 Task: Look for space in Noida, India from 2nd September, 2023 to 6th September, 2023 for 2 adults in price range Rs.15000 to Rs.20000. Place can be entire place with 1  bedroom having 1 bed and 1 bathroom. Property type can be house, flat, guest house, hotel. Amenities needed are: washing machine. Booking option can be shelf check-in. Required host language is English.
Action: Mouse pressed left at (437, 92)
Screenshot: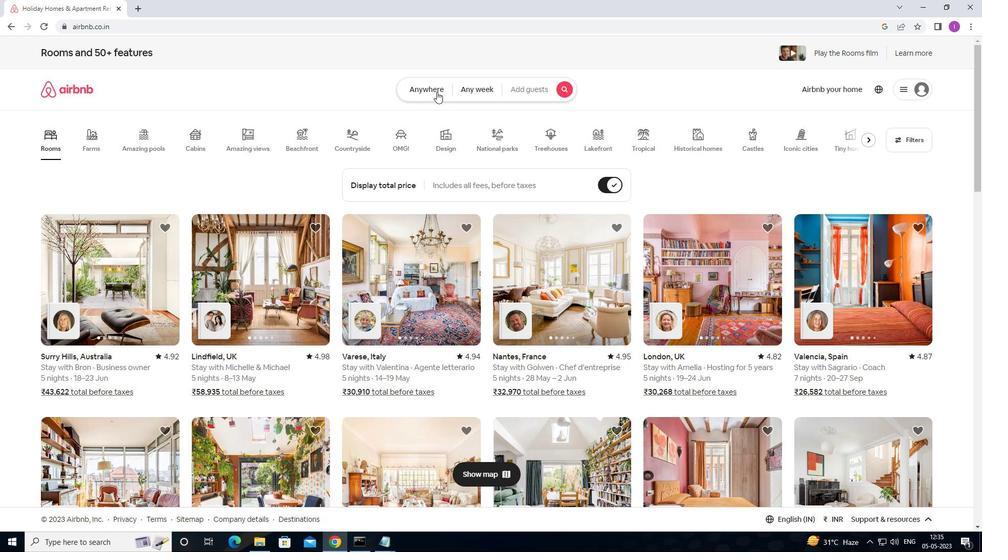 
Action: Mouse moved to (347, 126)
Screenshot: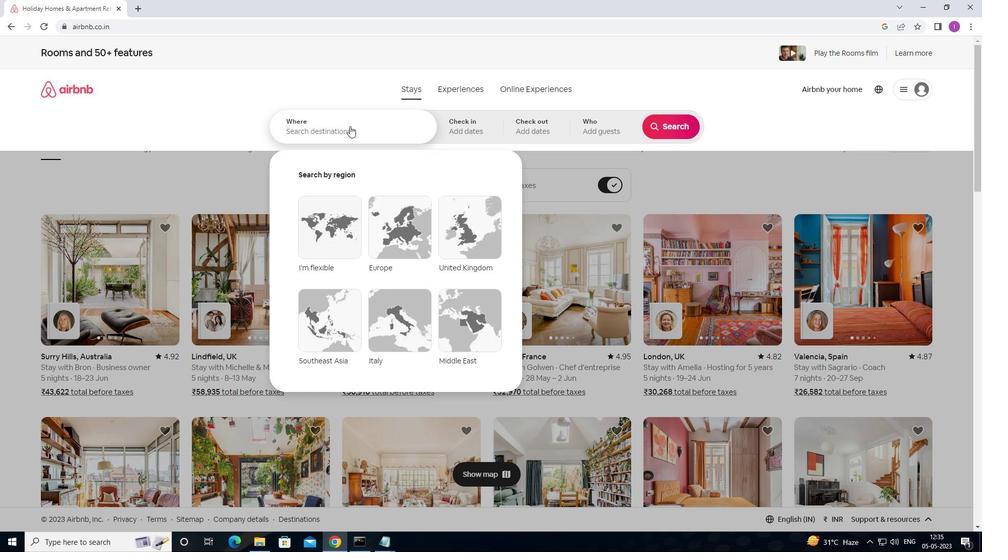 
Action: Mouse pressed left at (347, 126)
Screenshot: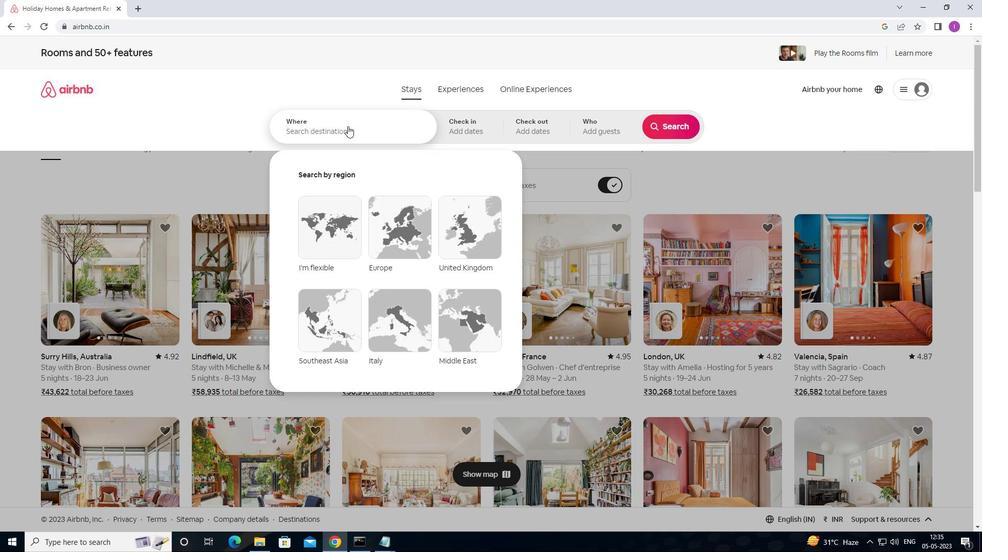 
Action: Mouse moved to (347, 126)
Screenshot: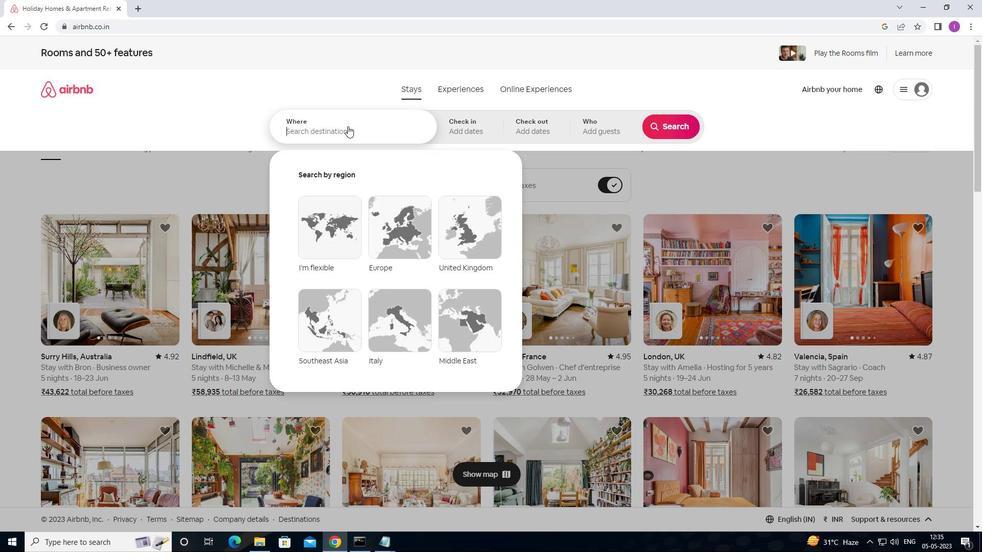 
Action: Key pressed <Key.shift><Key.shift><Key.shift><Key.shift><Key.shift><Key.shift><Key.shift><Key.shift>NOIDA,<Key.shift>INDIA
Screenshot: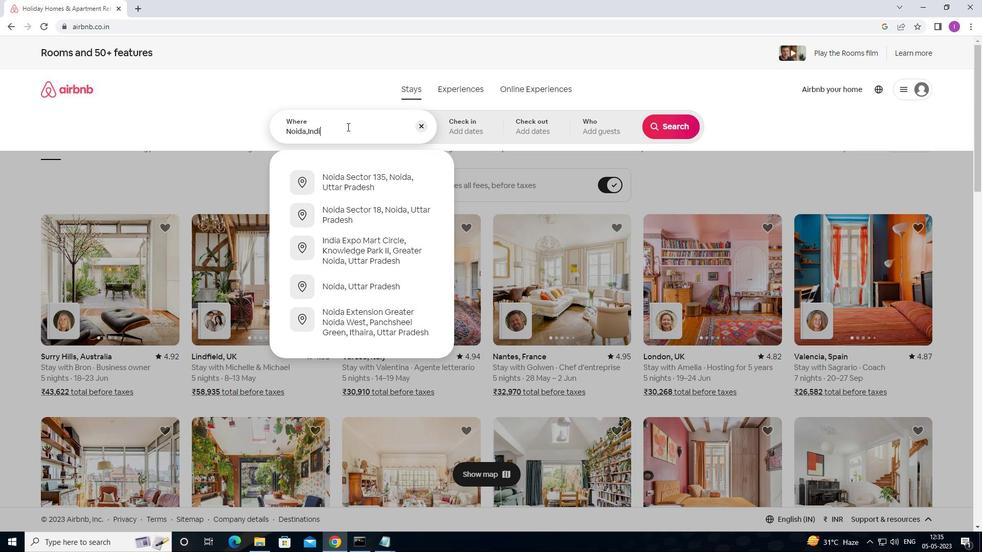 
Action: Mouse moved to (460, 134)
Screenshot: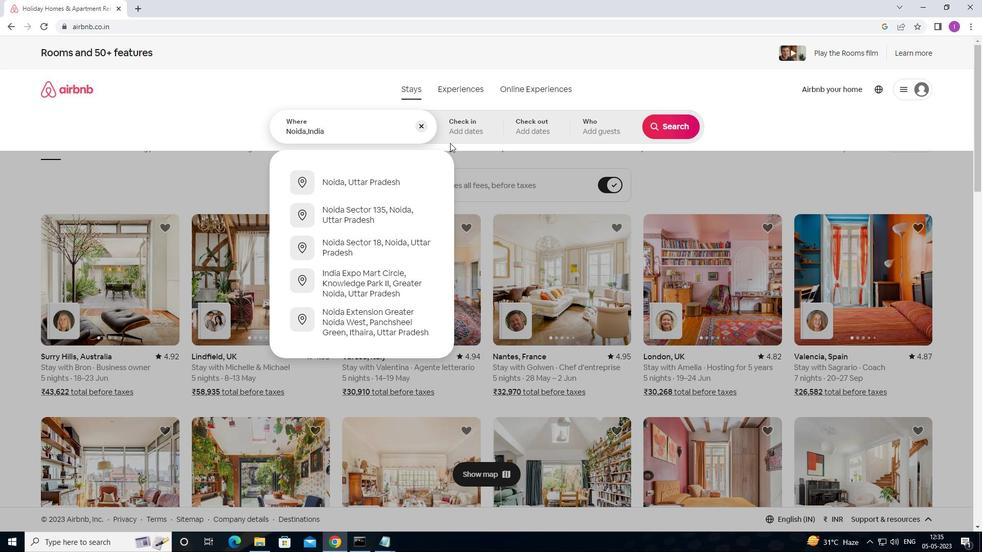 
Action: Mouse pressed left at (460, 134)
Screenshot: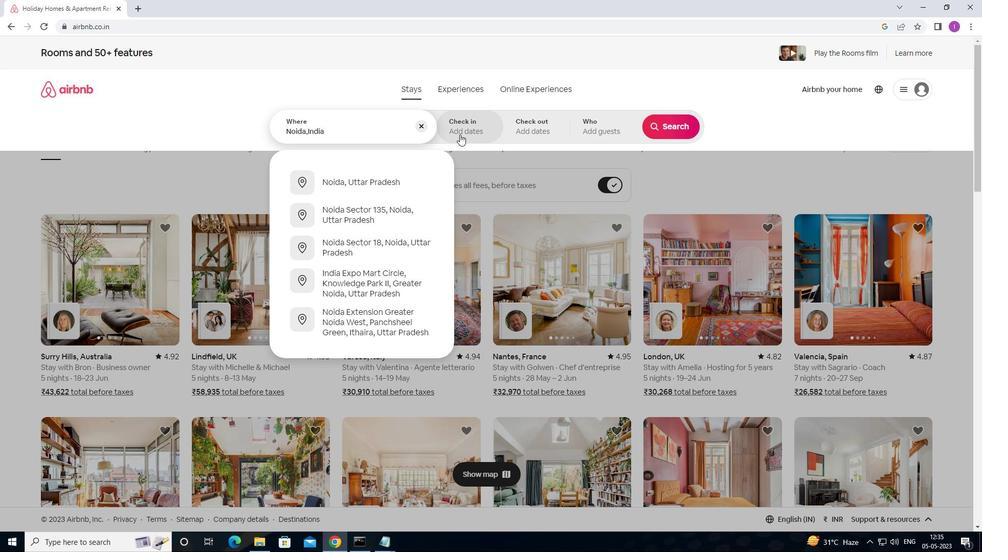 
Action: Mouse moved to (666, 213)
Screenshot: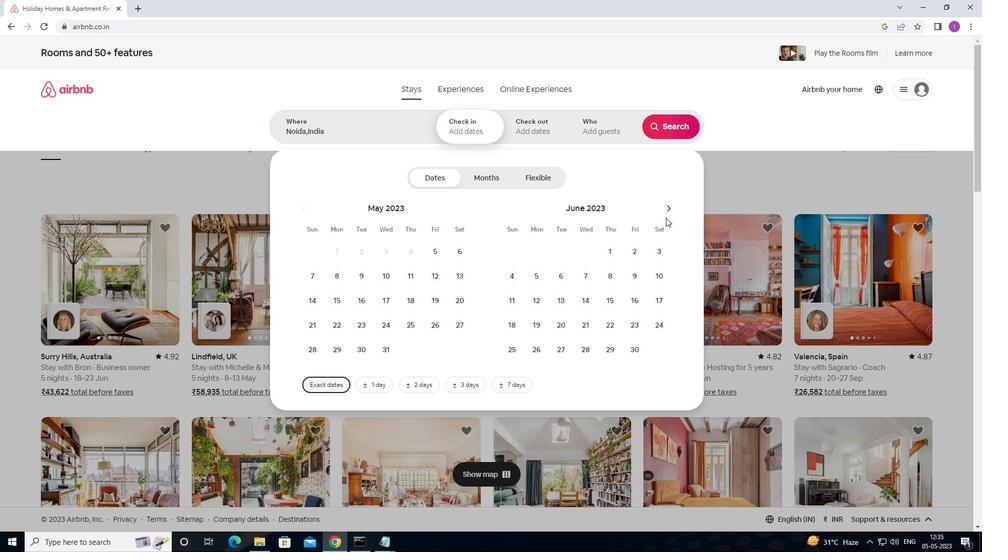 
Action: Mouse pressed left at (666, 213)
Screenshot: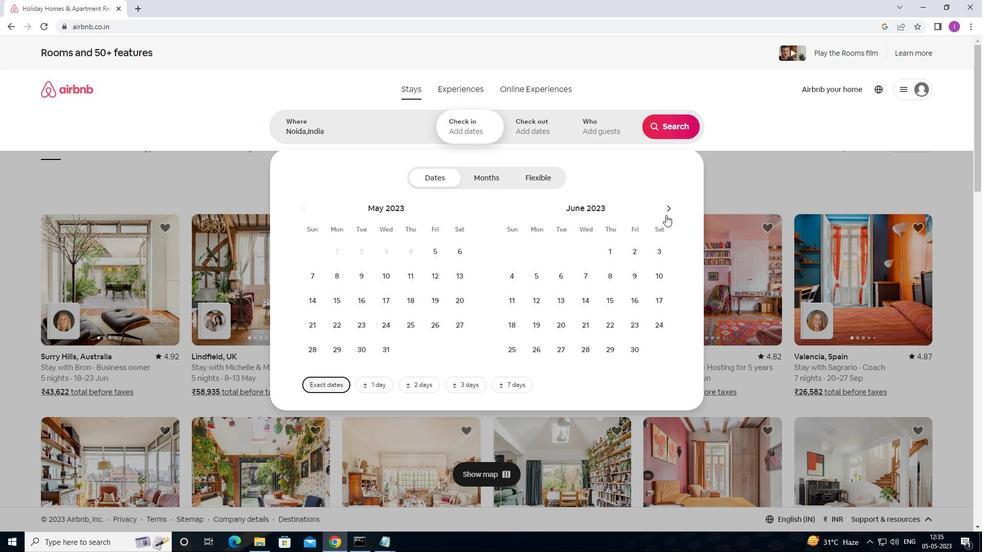 
Action: Mouse pressed left at (666, 213)
Screenshot: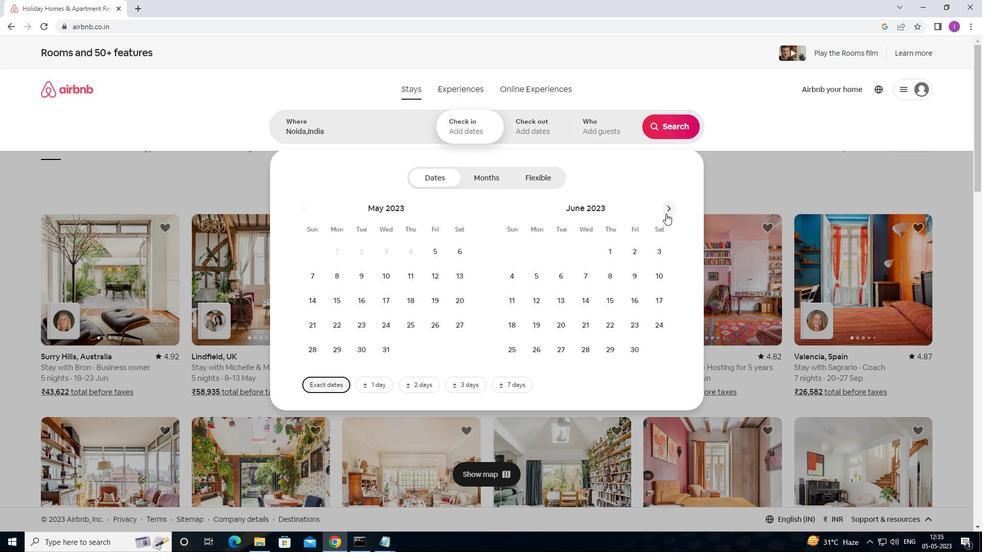 
Action: Mouse pressed left at (666, 213)
Screenshot: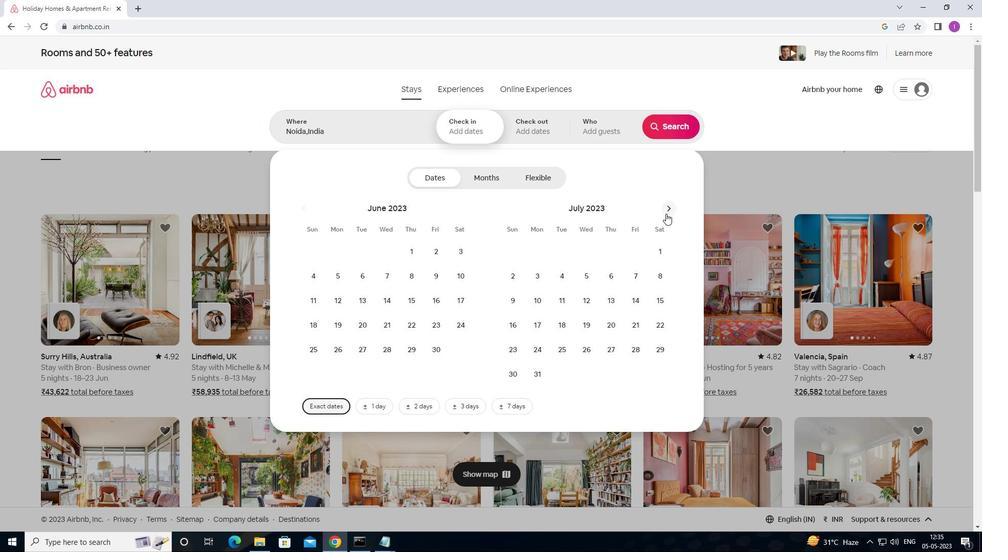 
Action: Mouse moved to (665, 249)
Screenshot: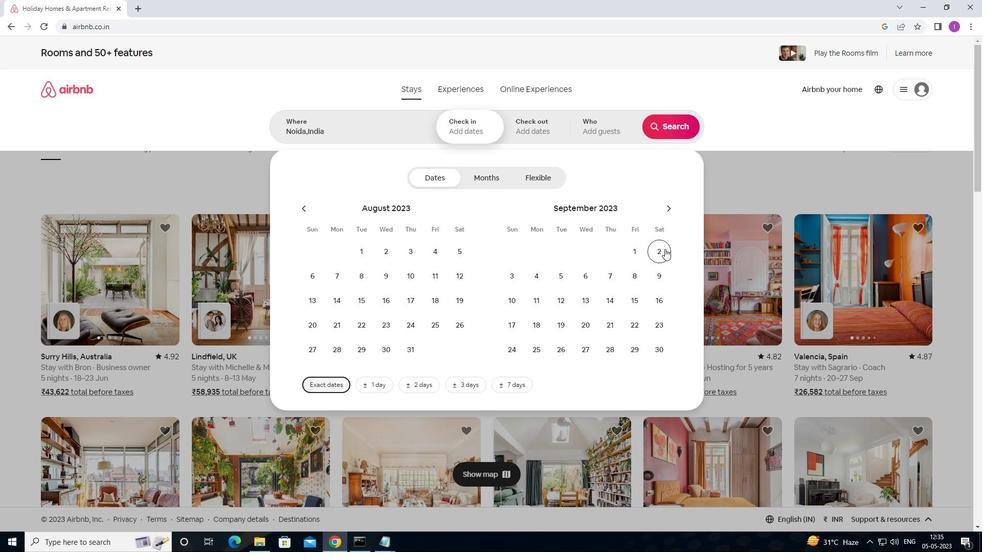 
Action: Mouse pressed left at (665, 249)
Screenshot: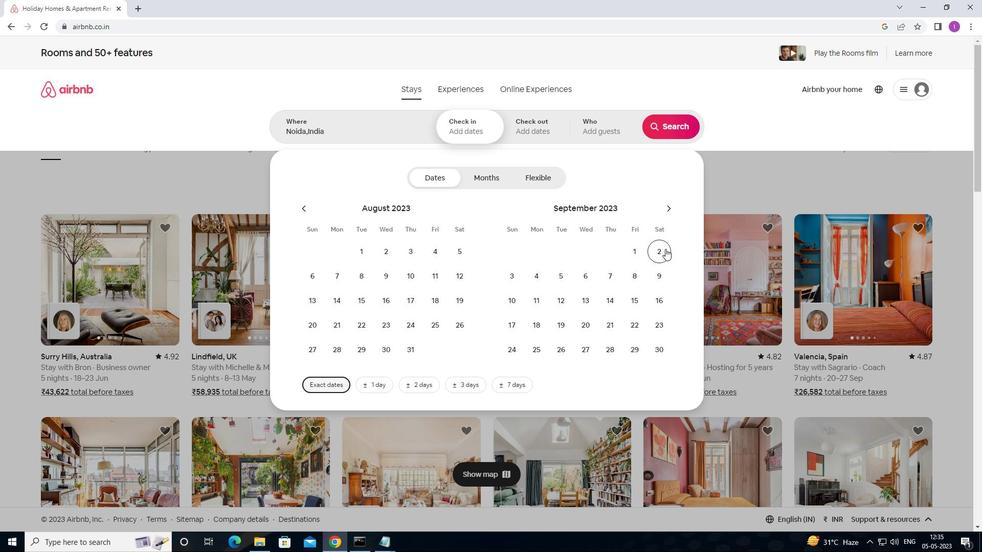 
Action: Mouse moved to (576, 275)
Screenshot: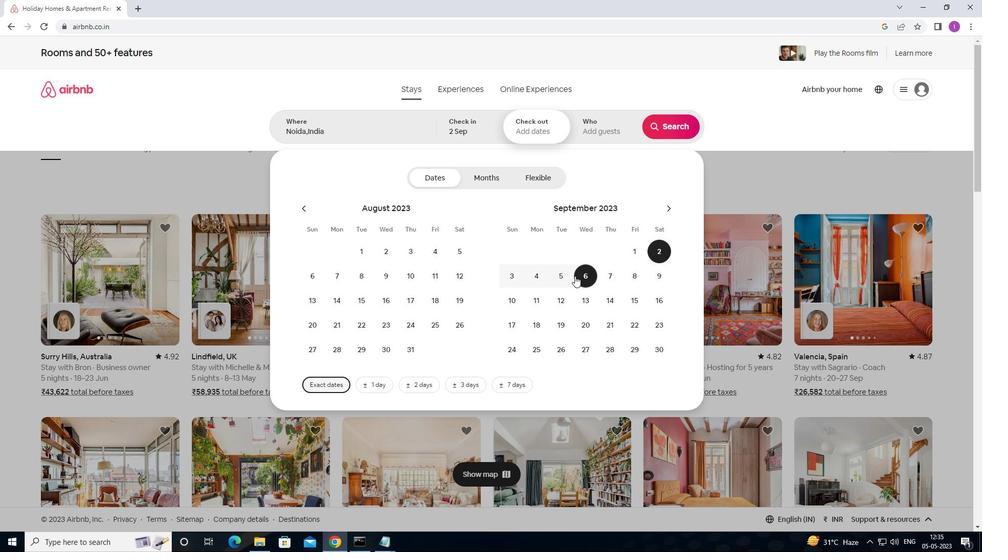 
Action: Mouse pressed left at (576, 275)
Screenshot: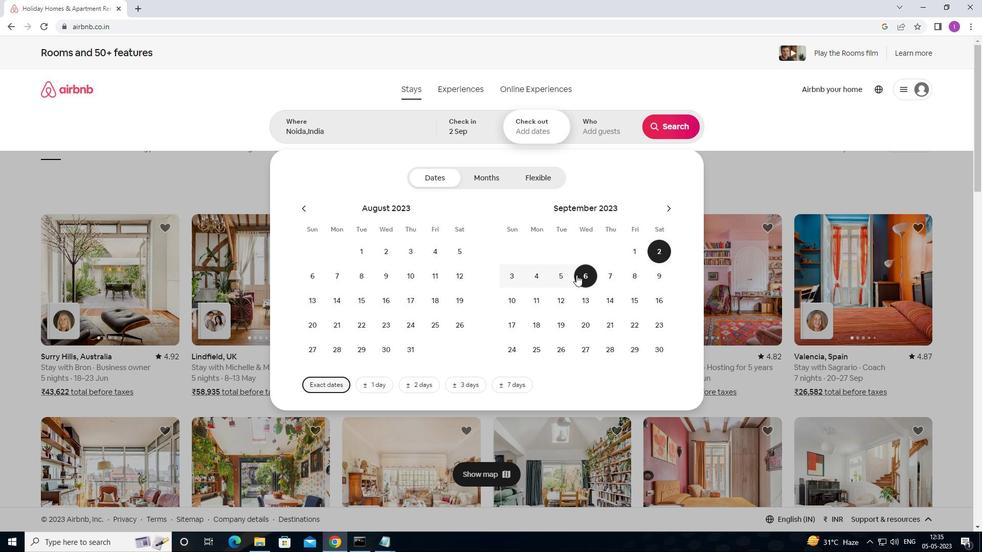 
Action: Mouse moved to (601, 131)
Screenshot: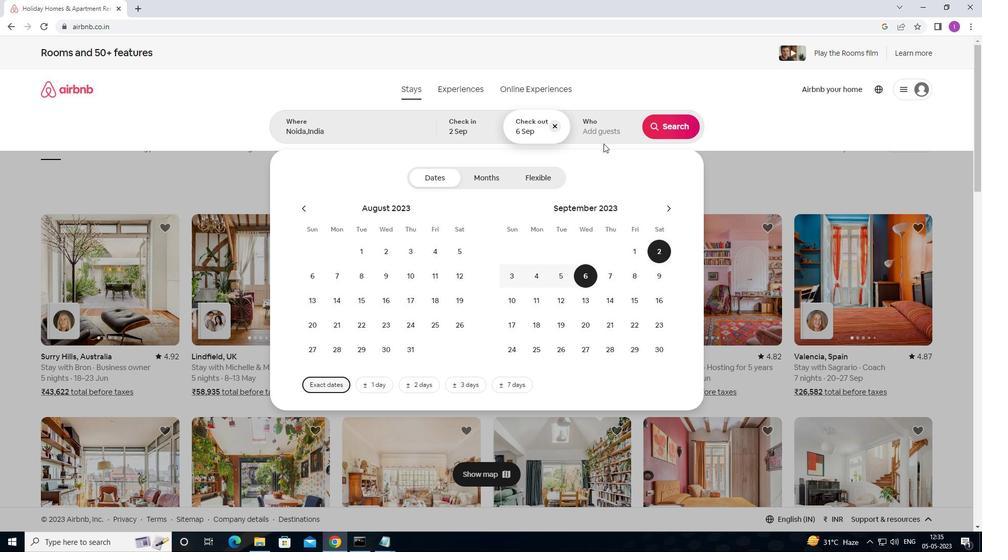 
Action: Mouse pressed left at (601, 131)
Screenshot: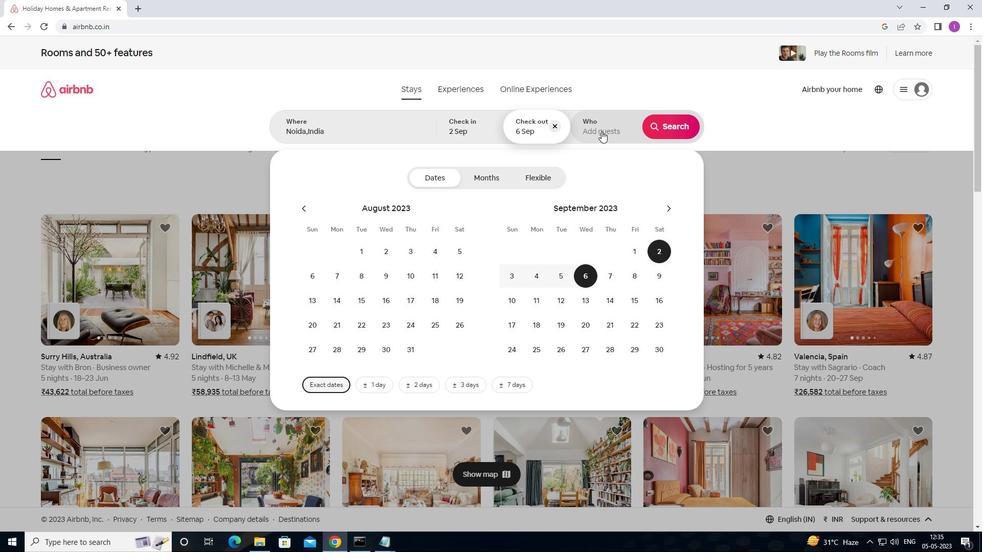
Action: Mouse moved to (680, 178)
Screenshot: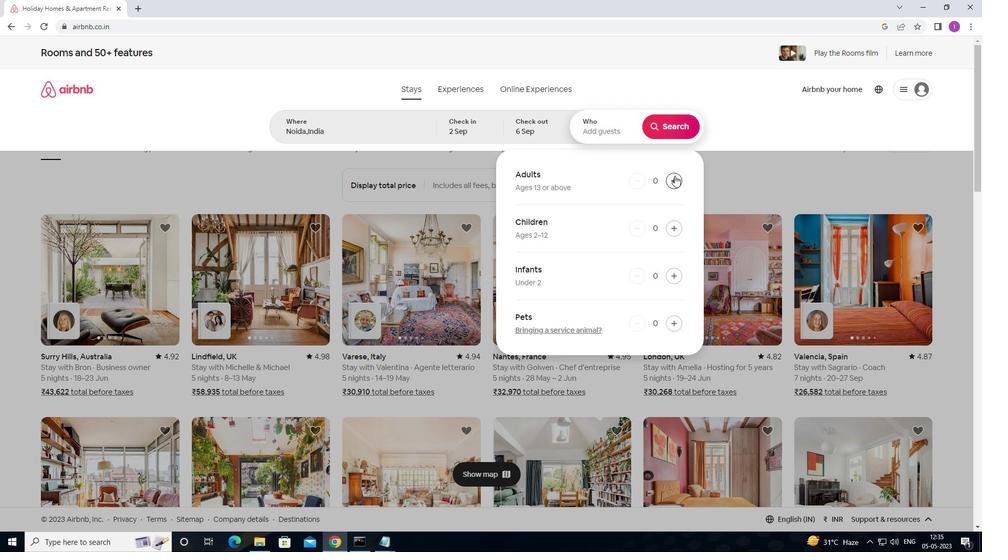 
Action: Mouse pressed left at (680, 178)
Screenshot: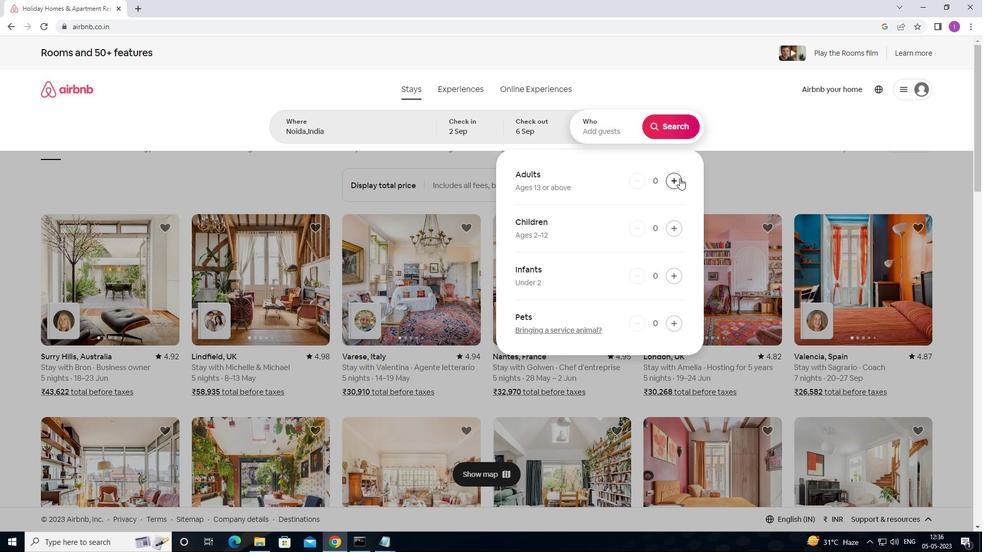 
Action: Mouse pressed left at (680, 178)
Screenshot: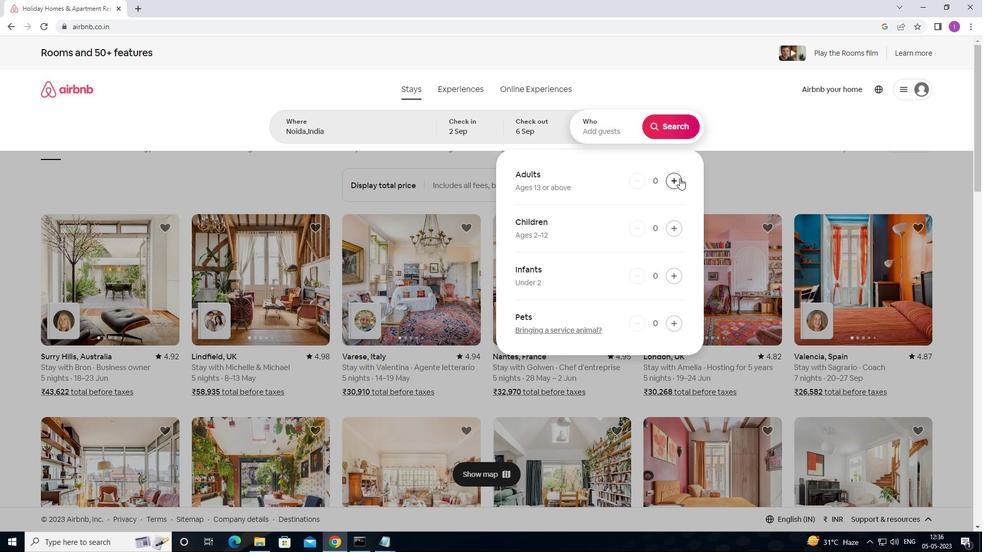 
Action: Mouse moved to (680, 123)
Screenshot: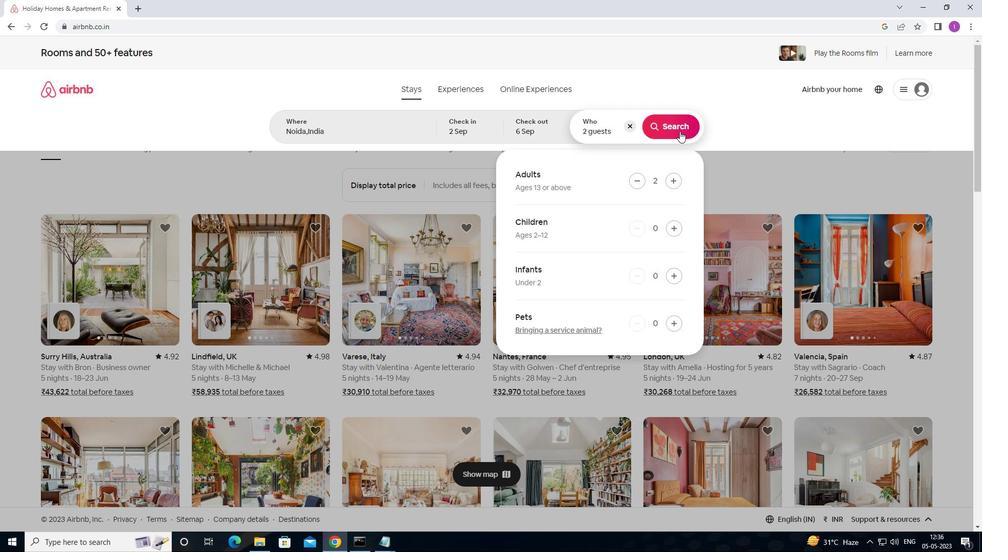 
Action: Mouse pressed left at (680, 123)
Screenshot: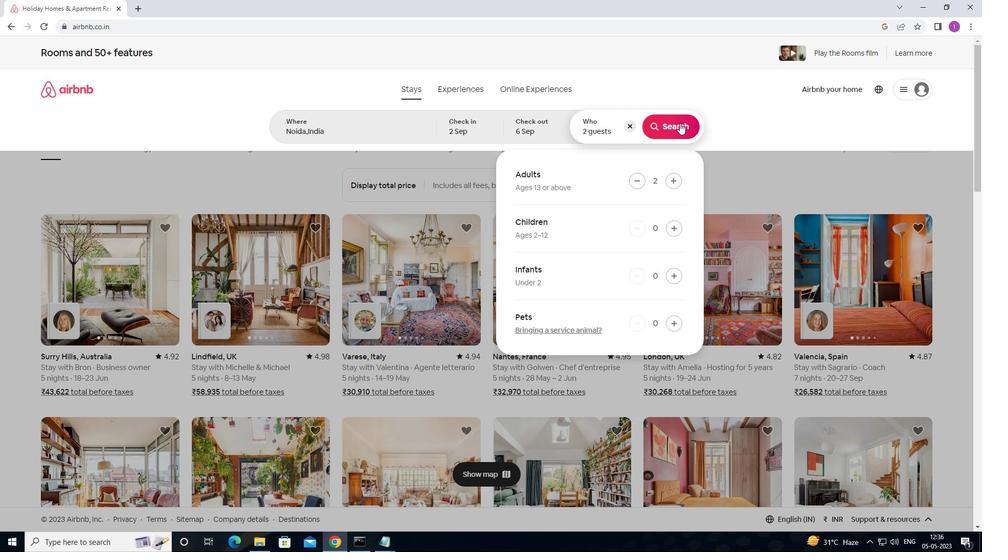 
Action: Mouse moved to (947, 102)
Screenshot: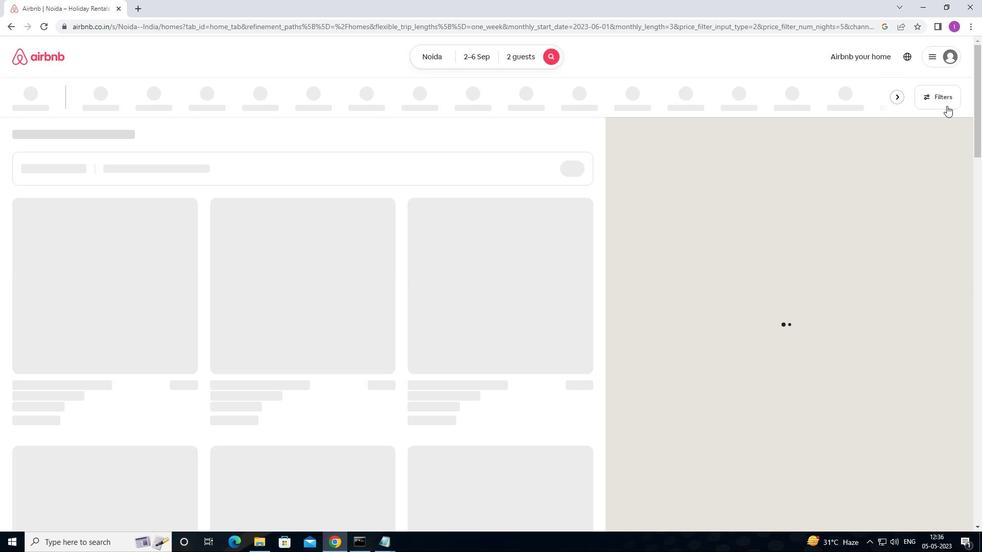 
Action: Mouse pressed left at (947, 102)
Screenshot: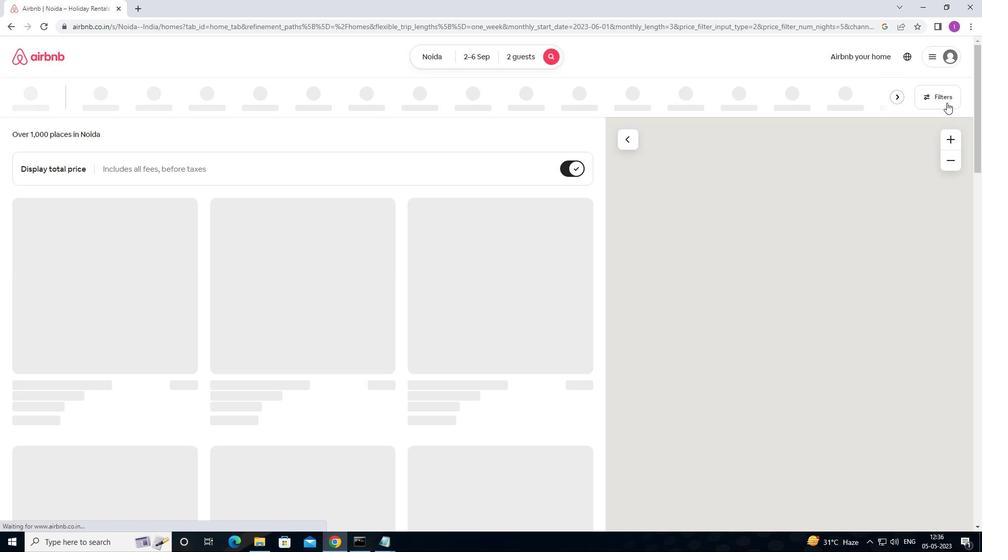 
Action: Mouse moved to (366, 344)
Screenshot: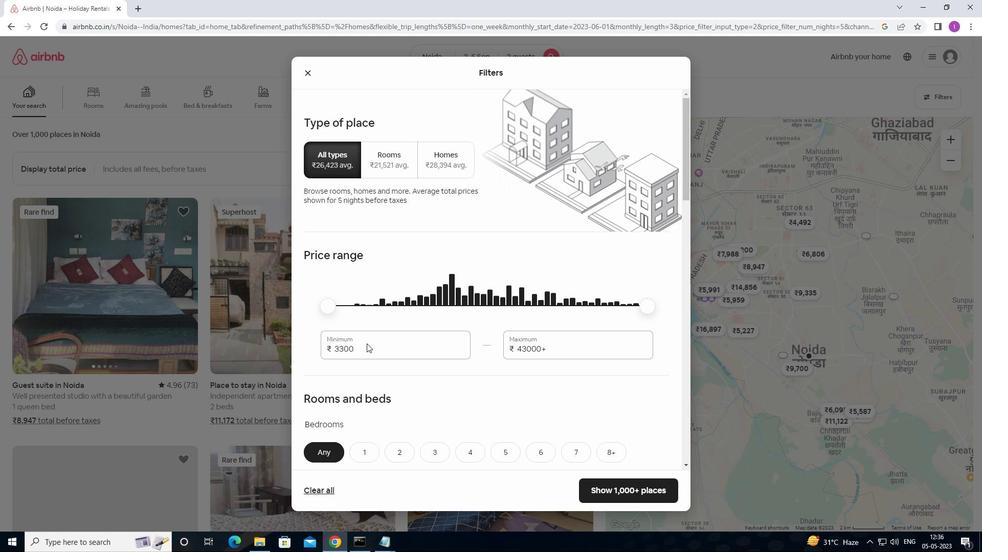 
Action: Mouse pressed left at (366, 344)
Screenshot: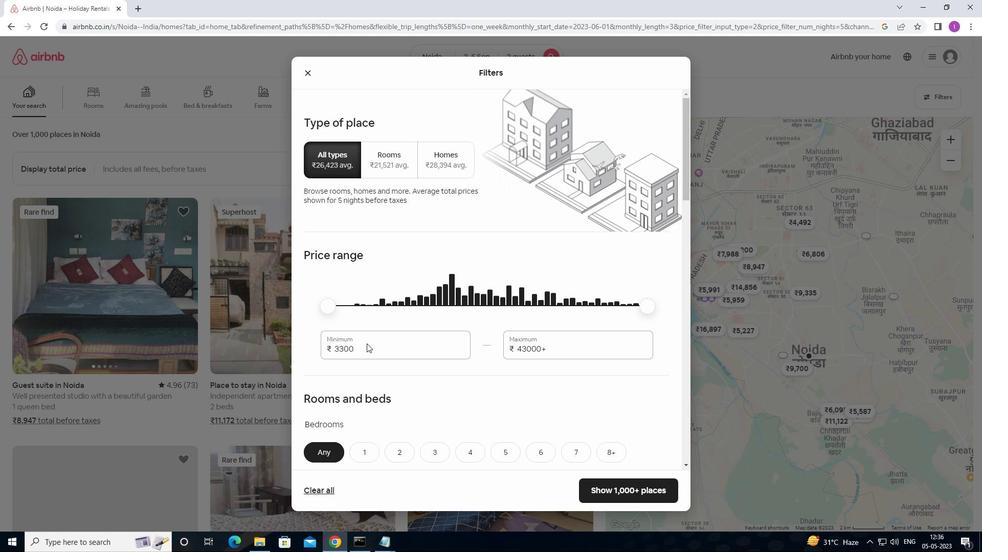 
Action: Mouse moved to (318, 337)
Screenshot: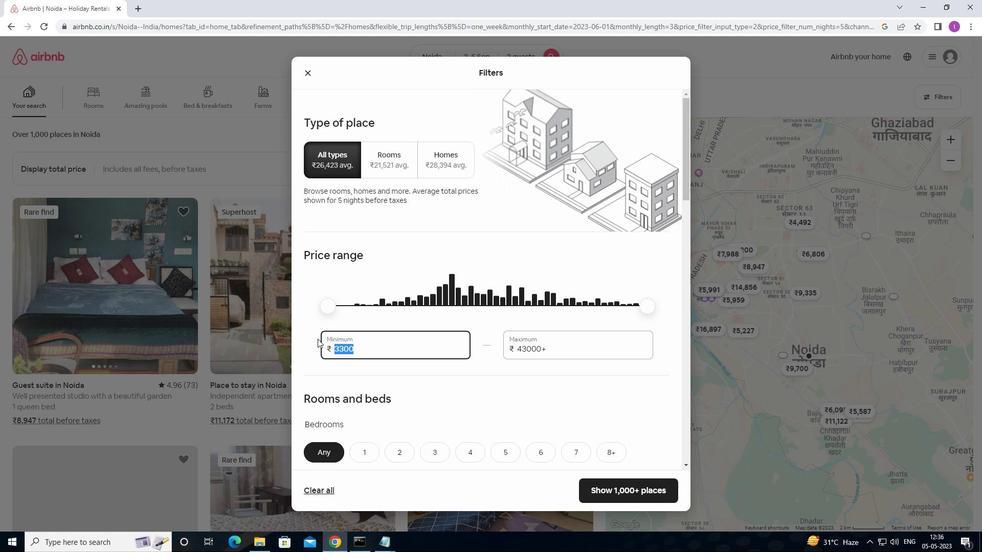 
Action: Key pressed 1
Screenshot: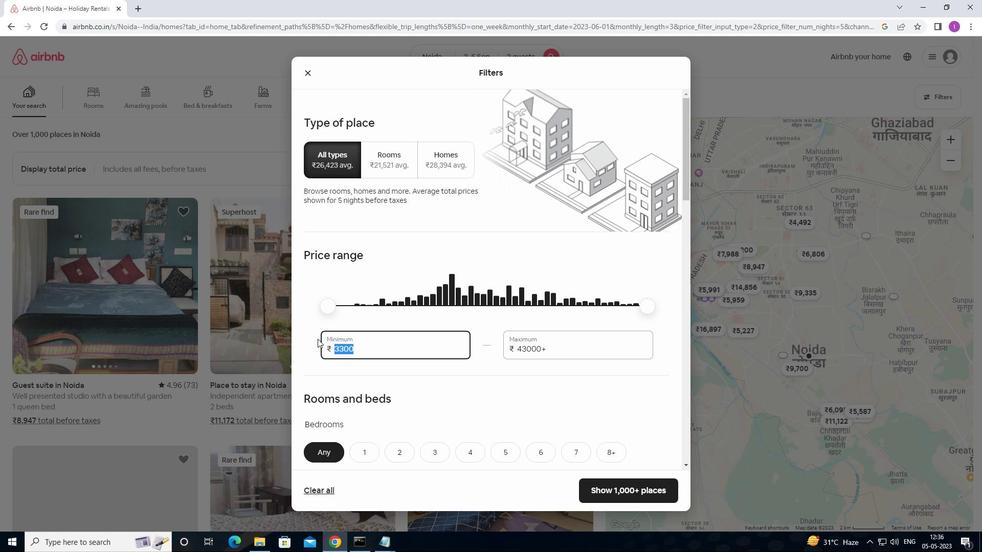 
Action: Mouse moved to (322, 333)
Screenshot: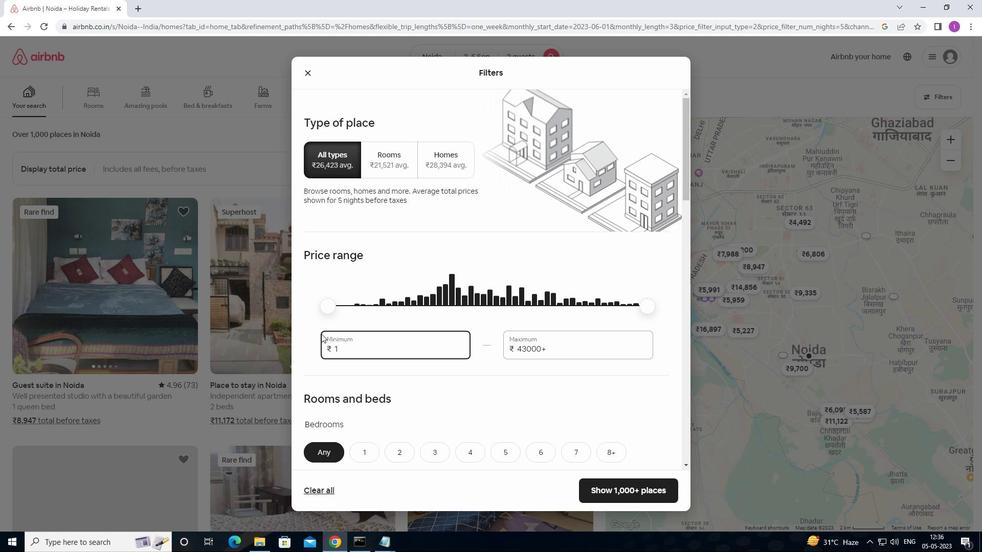 
Action: Key pressed 5
Screenshot: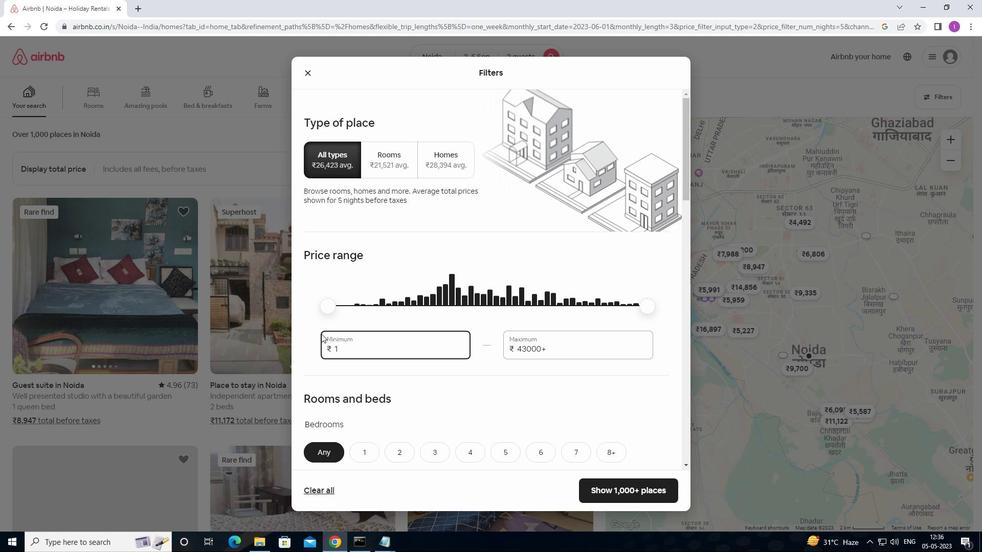 
Action: Mouse moved to (323, 331)
Screenshot: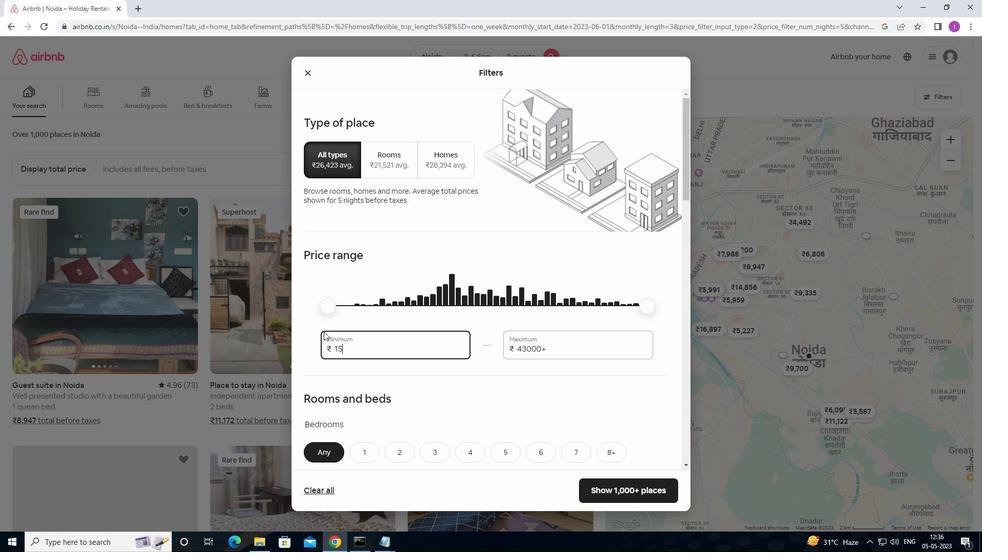 
Action: Key pressed 000
Screenshot: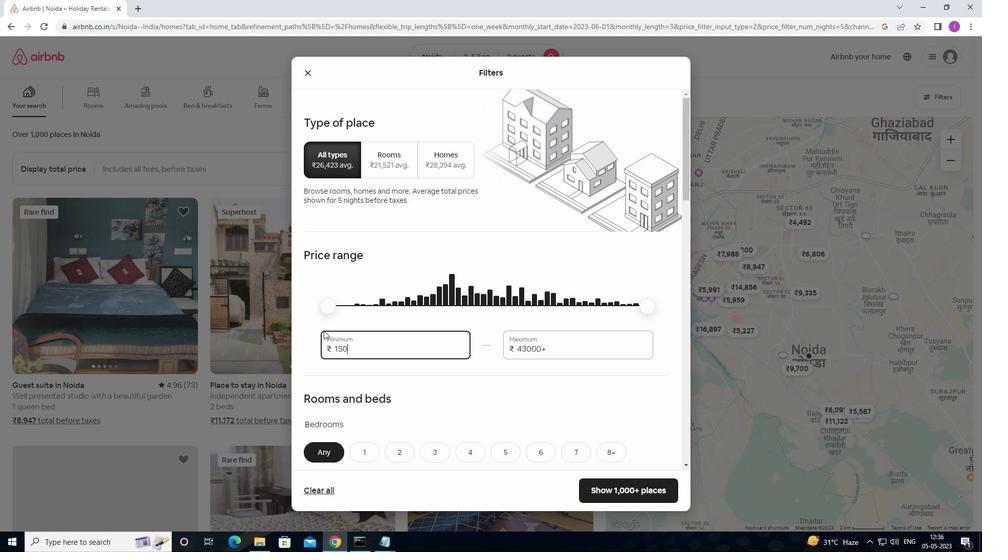 
Action: Mouse moved to (558, 351)
Screenshot: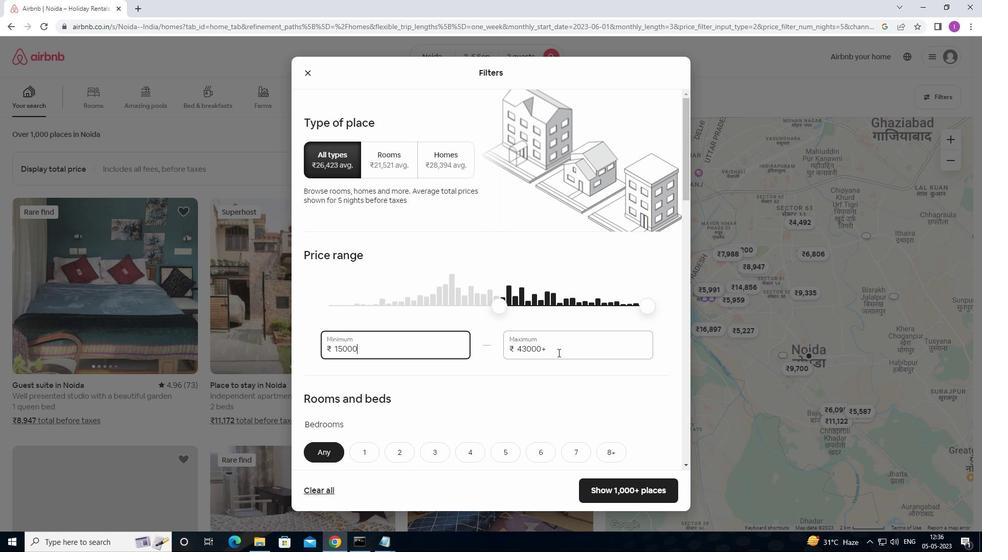 
Action: Mouse pressed left at (558, 351)
Screenshot: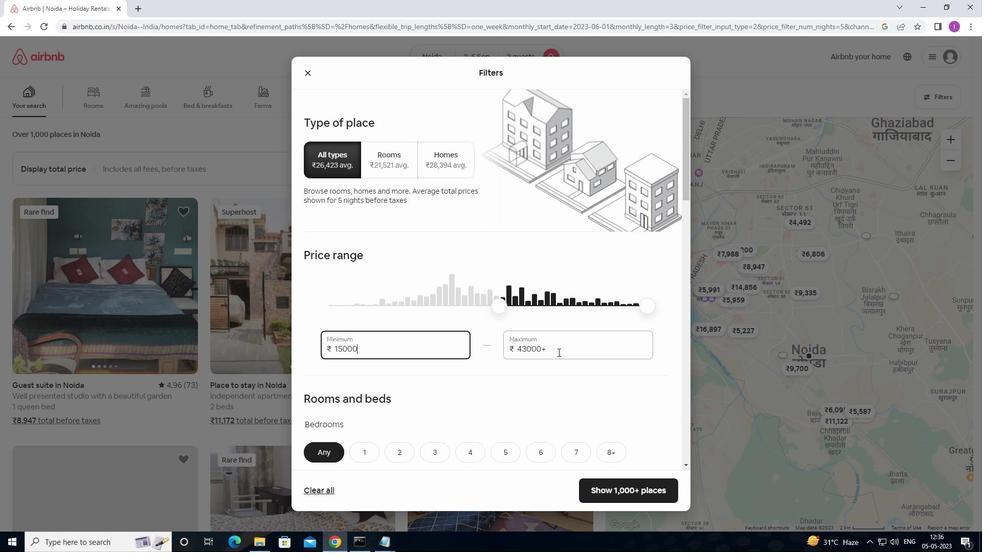 
Action: Mouse moved to (513, 350)
Screenshot: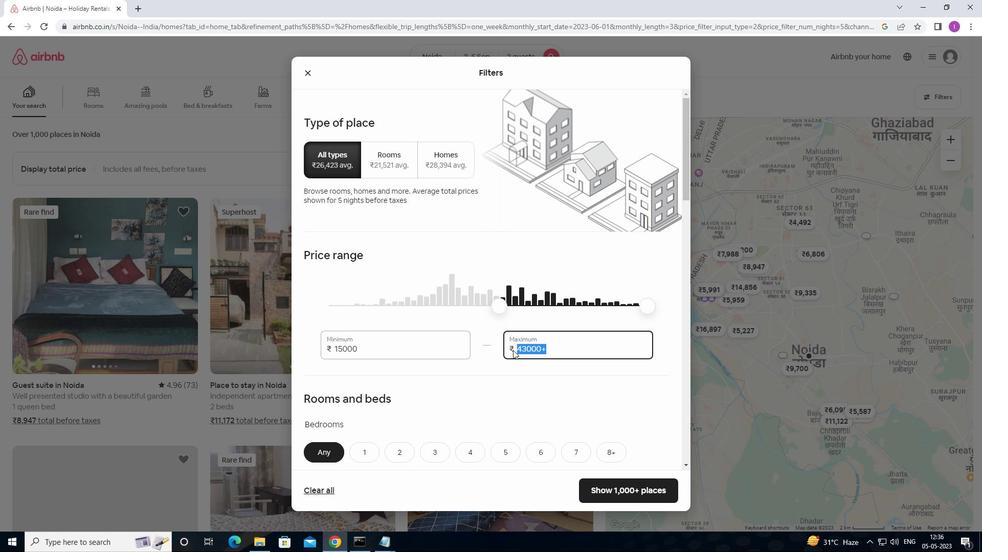 
Action: Key pressed 1<Key.backspace>2-0-<Key.backspace><Key.backspace><Key.backspace>0000
Screenshot: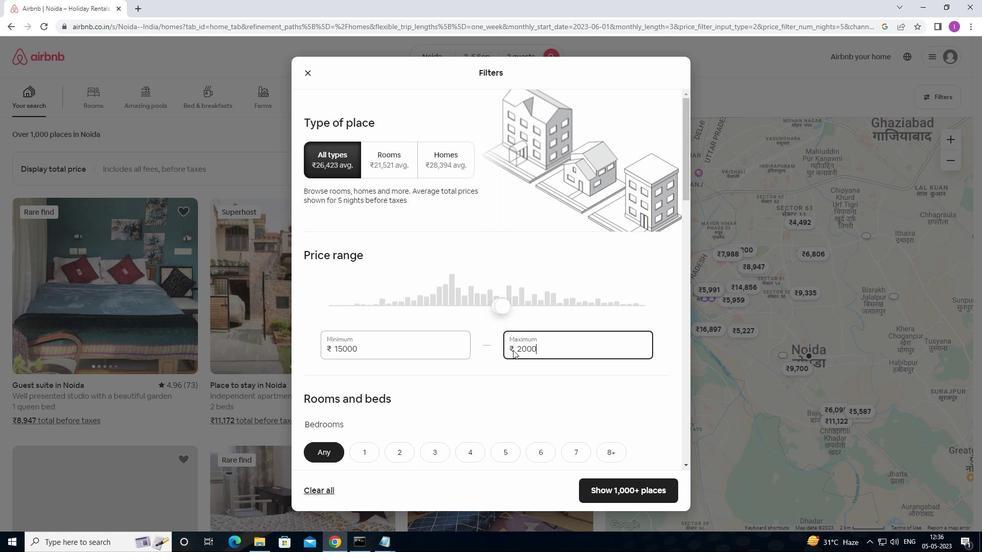 
Action: Mouse scrolled (513, 350) with delta (0, 0)
Screenshot: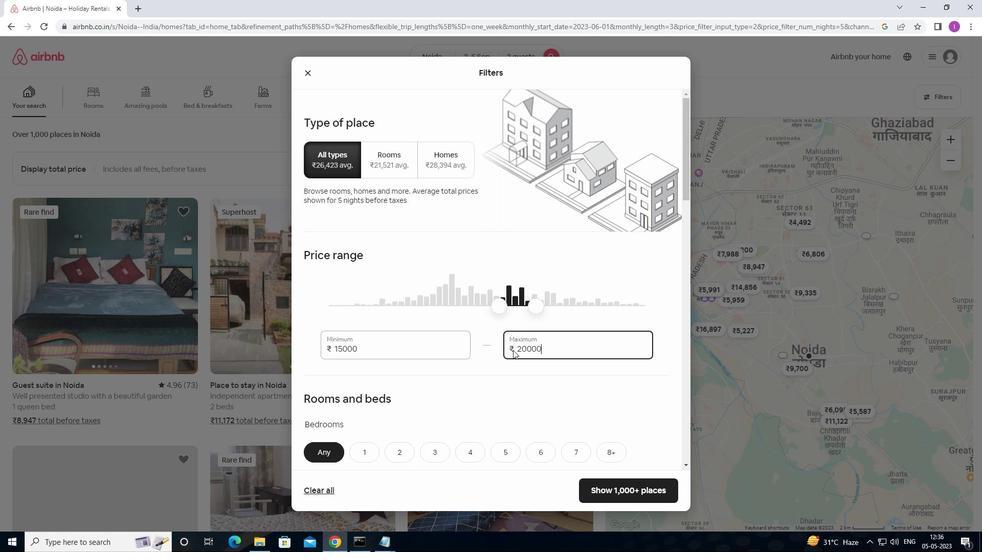 
Action: Mouse scrolled (513, 350) with delta (0, 0)
Screenshot: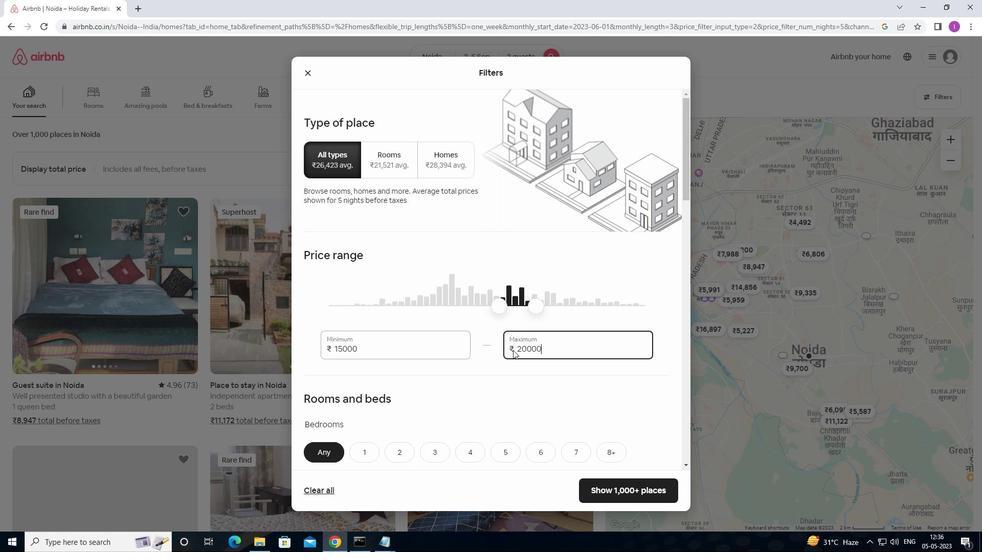 
Action: Mouse moved to (500, 354)
Screenshot: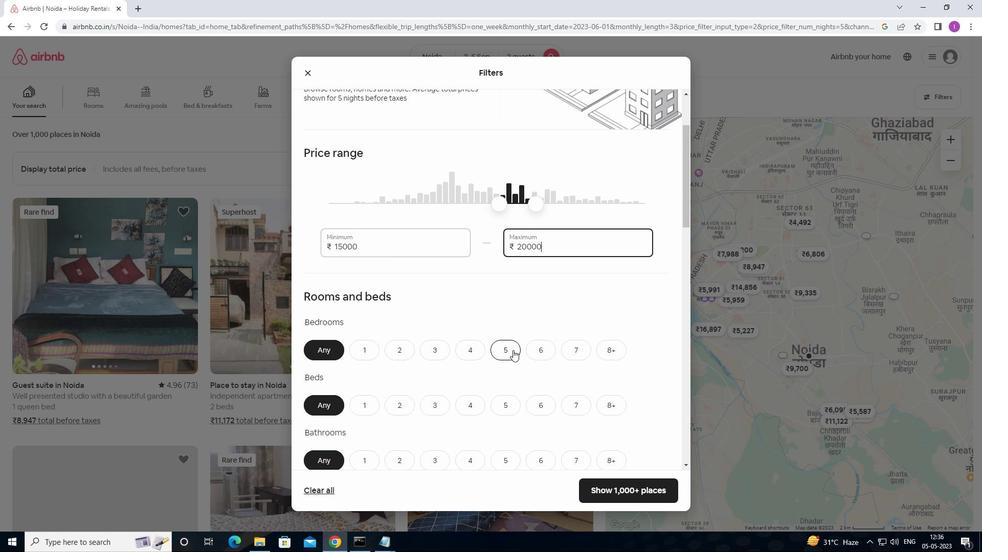 
Action: Mouse scrolled (500, 354) with delta (0, 0)
Screenshot: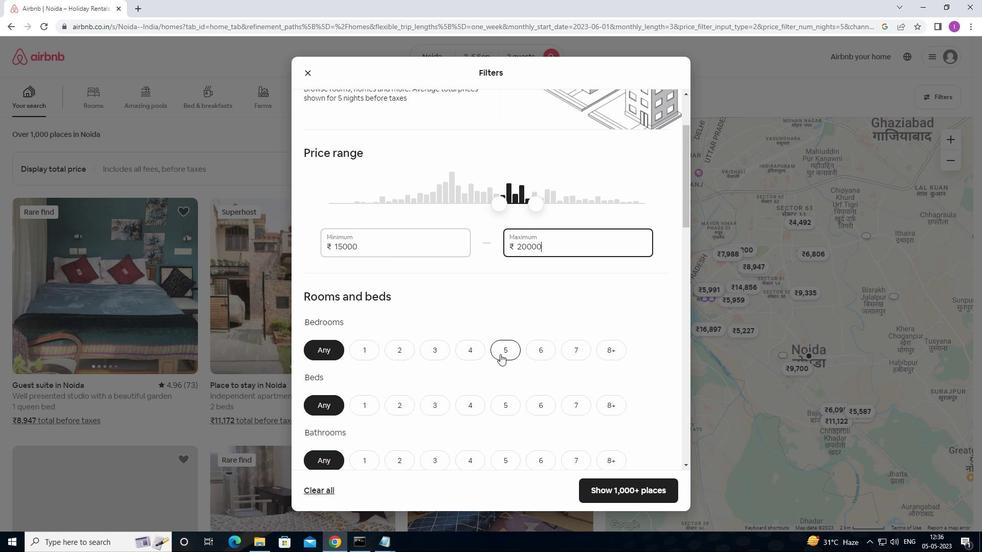 
Action: Mouse moved to (491, 356)
Screenshot: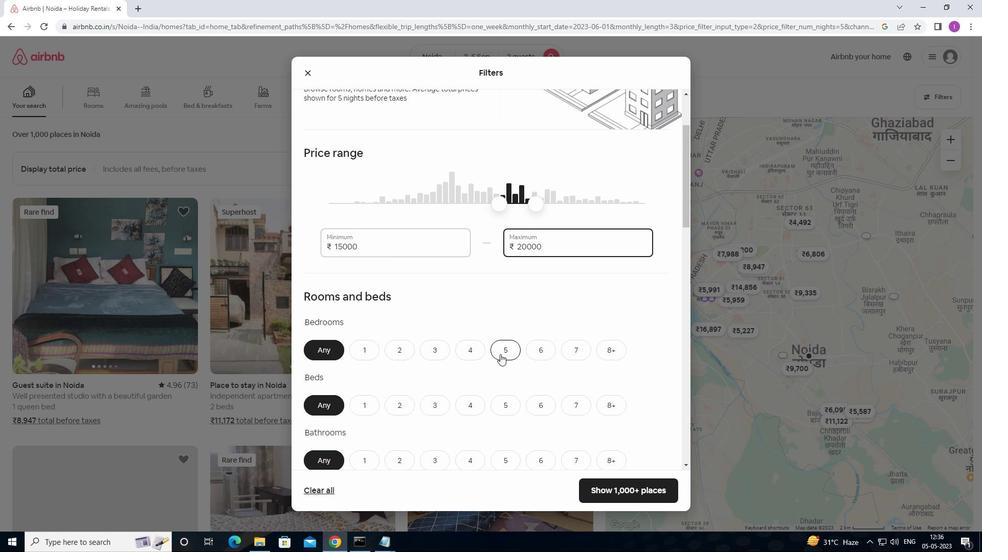 
Action: Mouse scrolled (491, 355) with delta (0, 0)
Screenshot: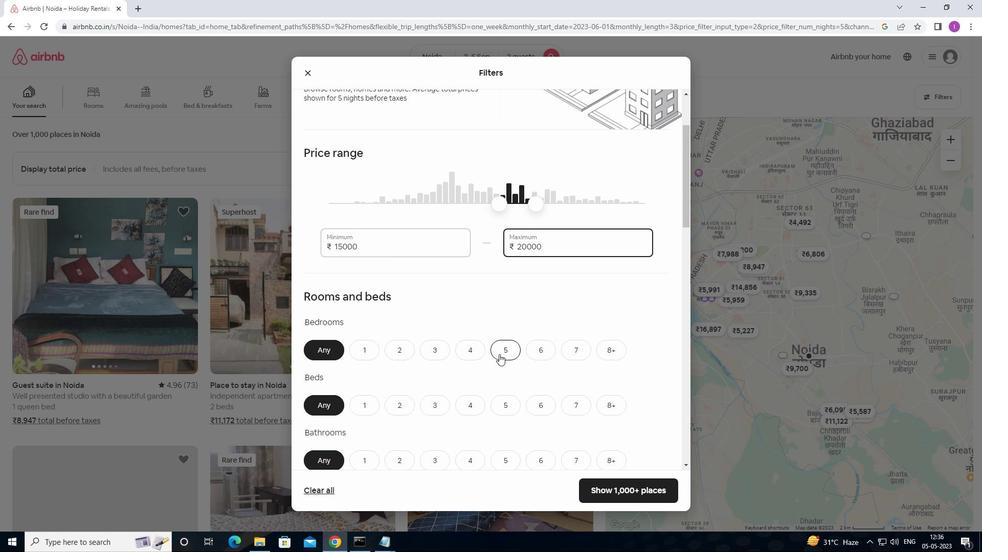 
Action: Mouse moved to (489, 356)
Screenshot: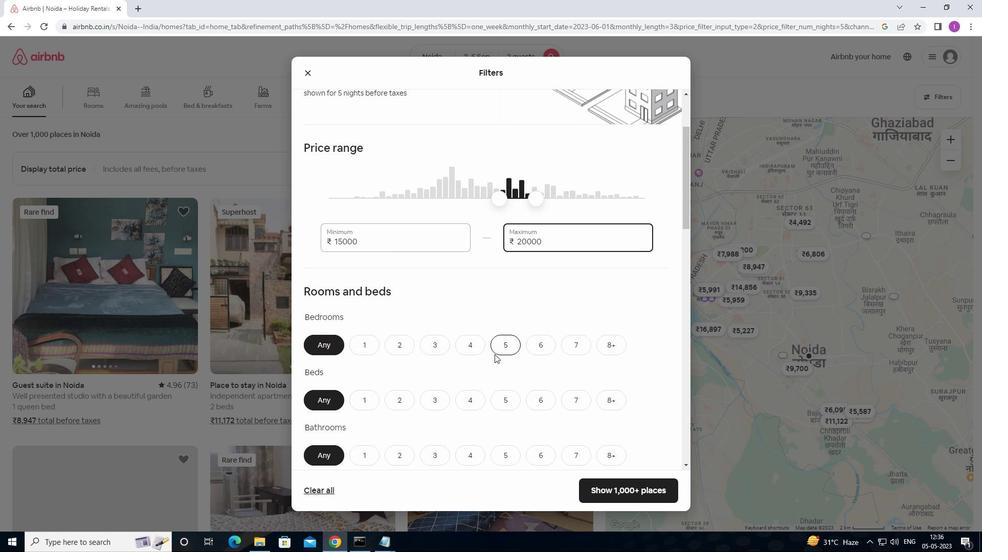 
Action: Mouse scrolled (489, 356) with delta (0, 0)
Screenshot: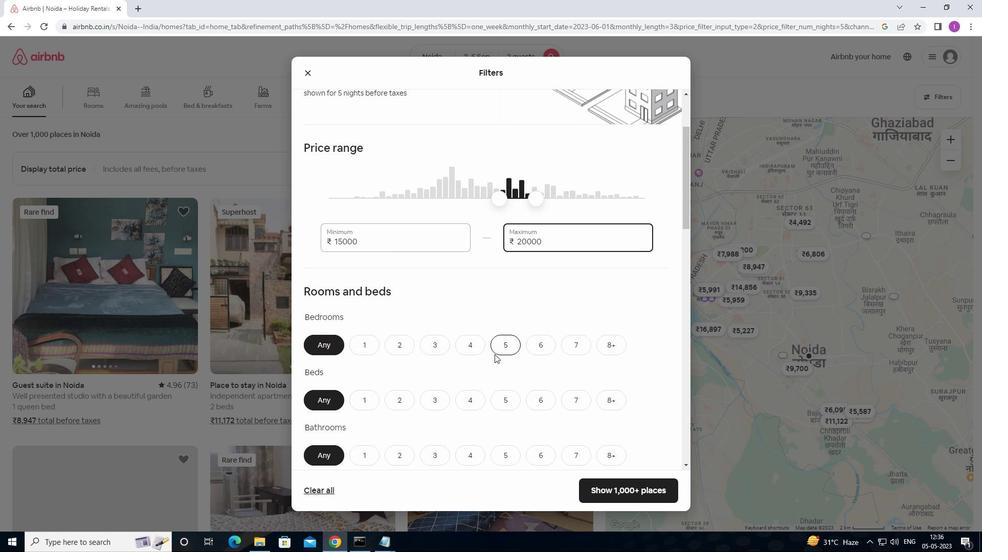 
Action: Mouse moved to (371, 199)
Screenshot: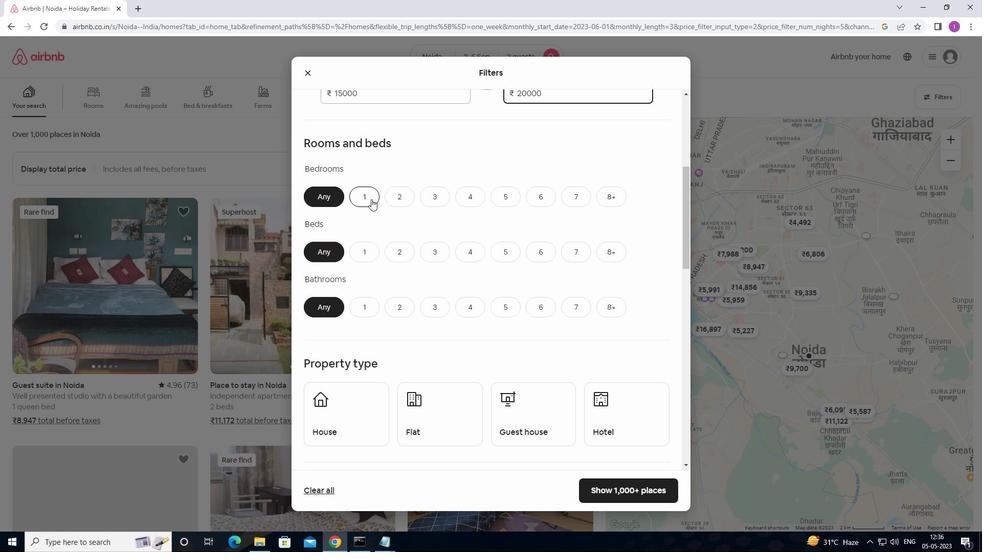 
Action: Mouse pressed left at (371, 199)
Screenshot: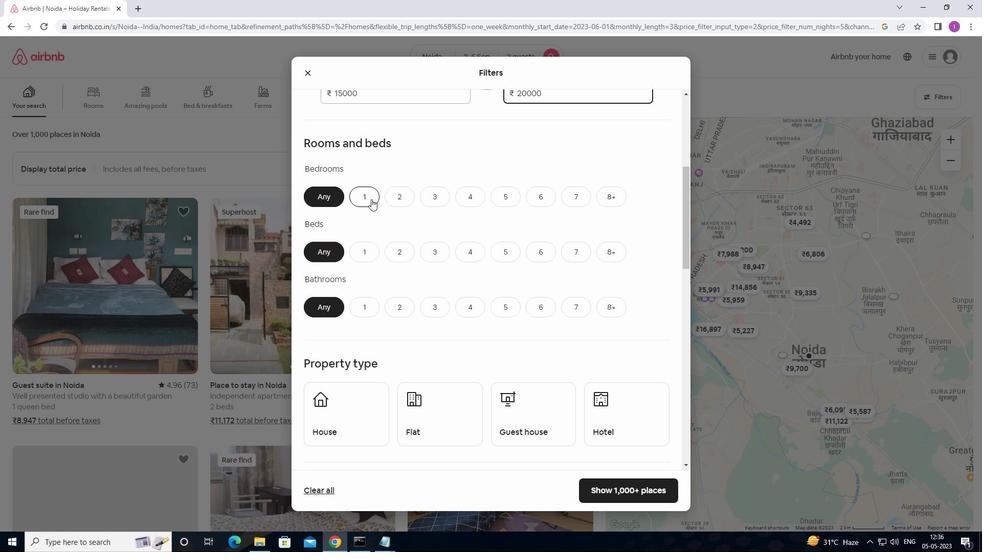 
Action: Mouse moved to (360, 249)
Screenshot: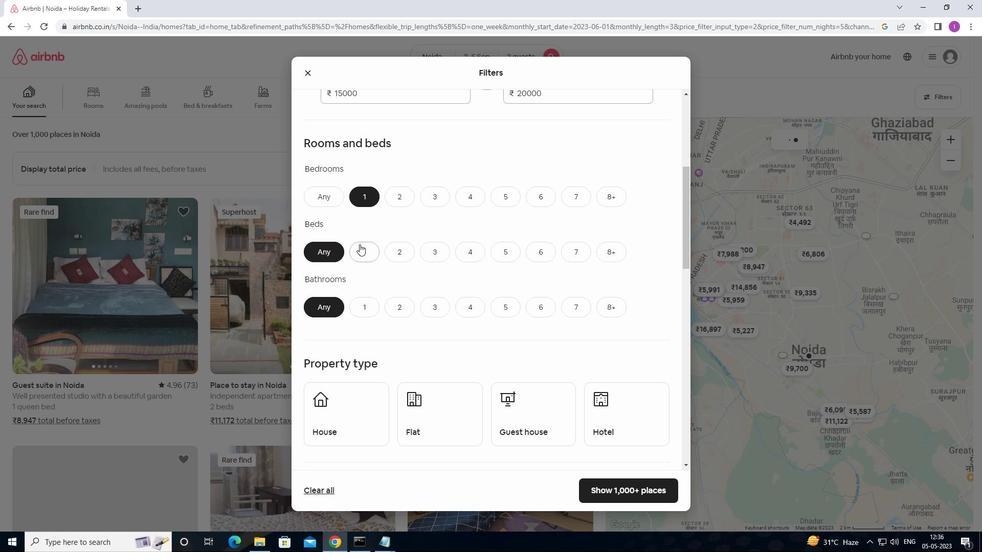 
Action: Mouse pressed left at (360, 249)
Screenshot: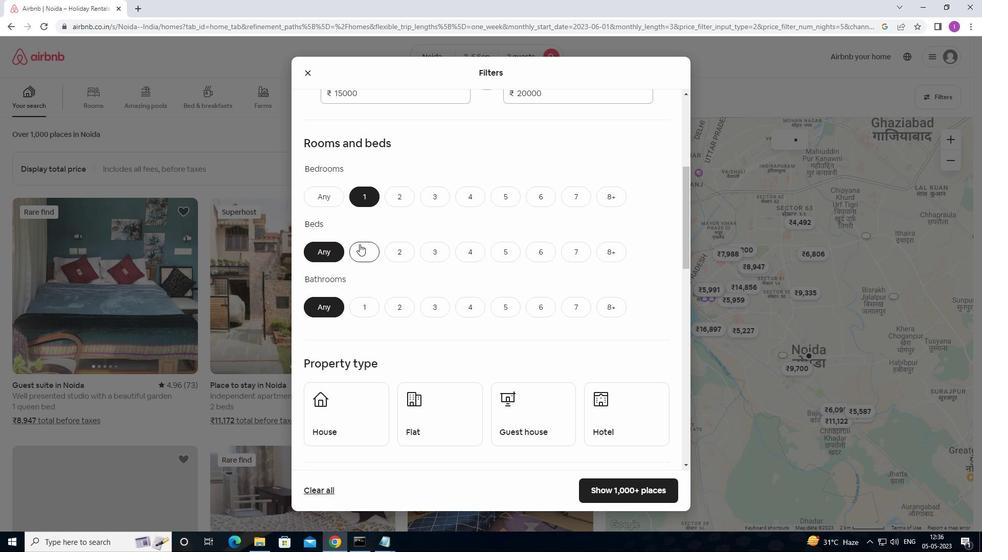 
Action: Mouse moved to (364, 306)
Screenshot: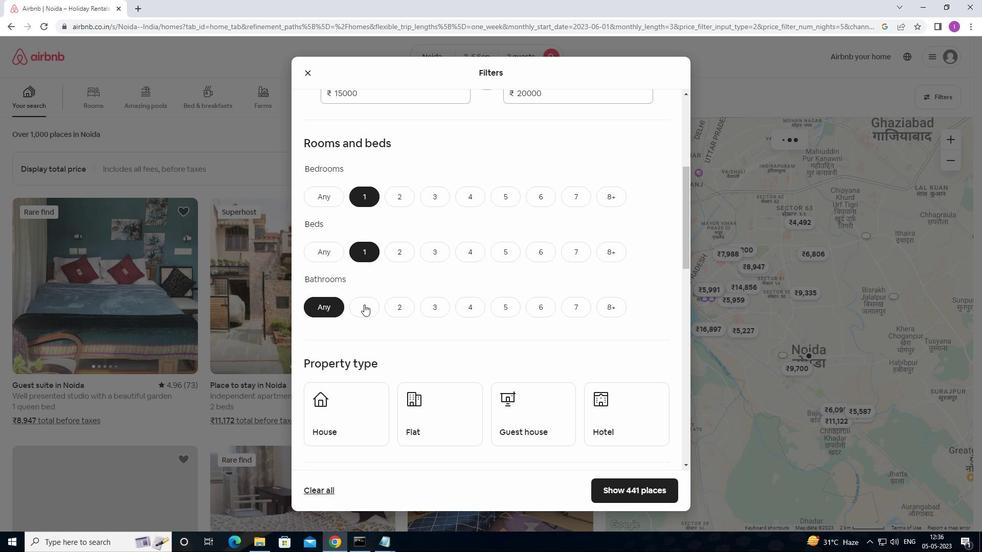 
Action: Mouse pressed left at (364, 306)
Screenshot: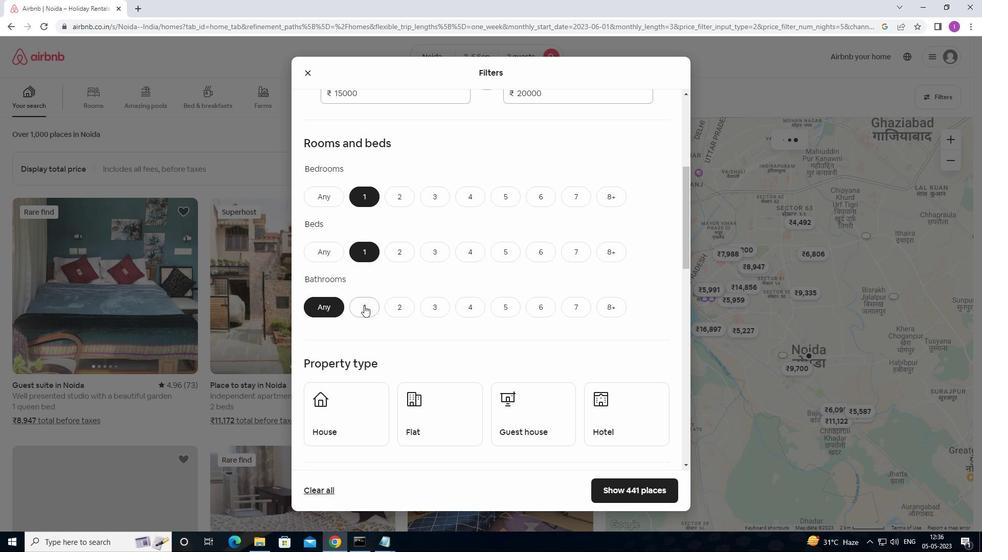 
Action: Mouse moved to (371, 311)
Screenshot: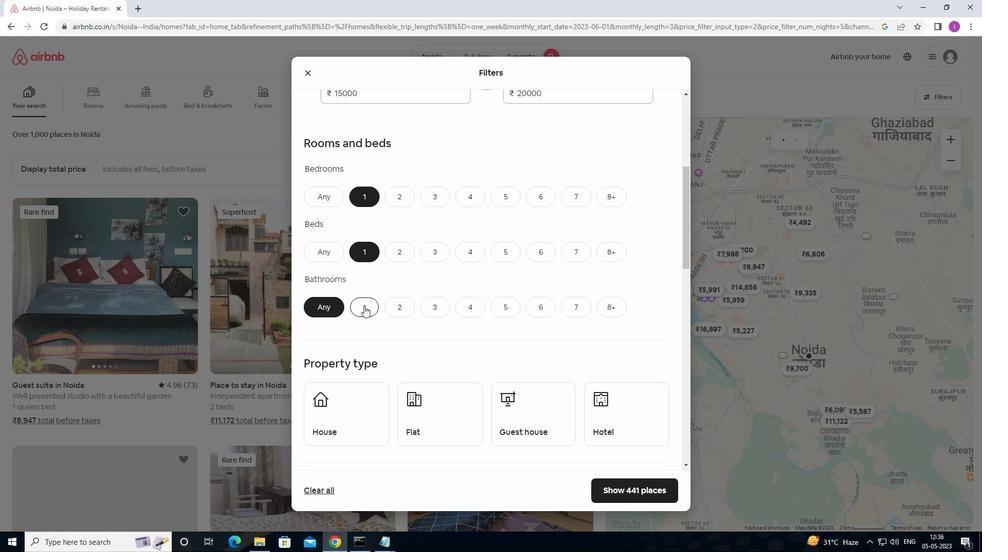 
Action: Mouse scrolled (371, 310) with delta (0, 0)
Screenshot: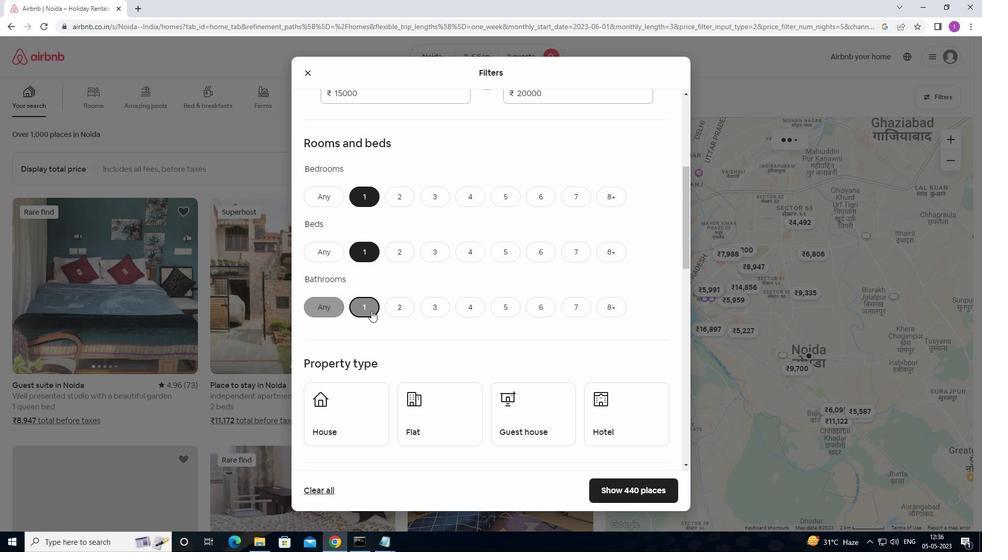 
Action: Mouse scrolled (371, 310) with delta (0, 0)
Screenshot: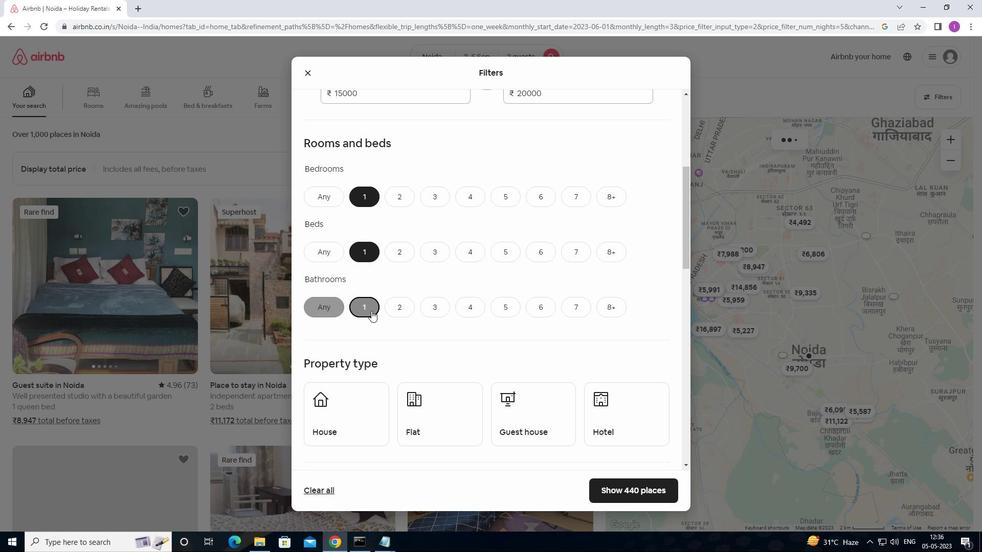 
Action: Mouse scrolled (371, 310) with delta (0, 0)
Screenshot: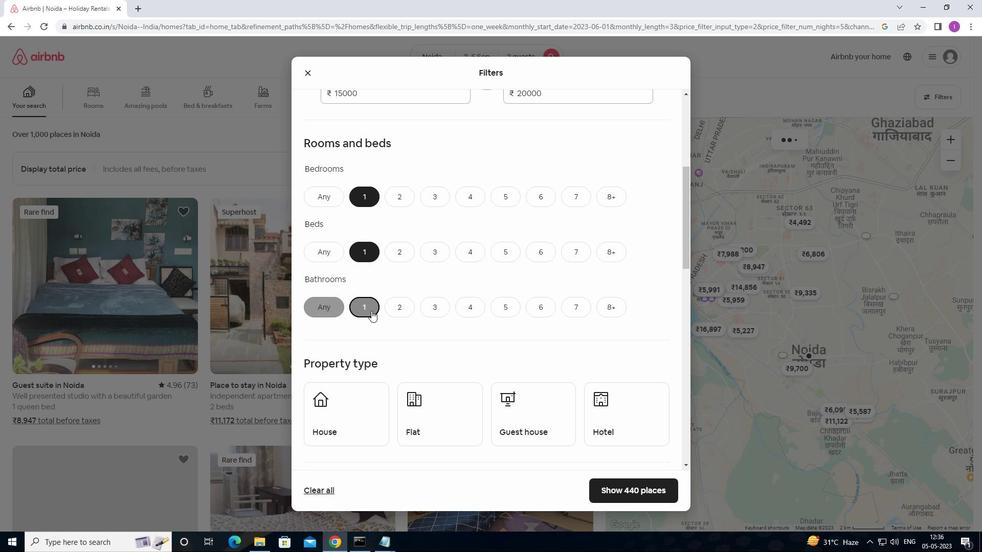 
Action: Mouse moved to (349, 276)
Screenshot: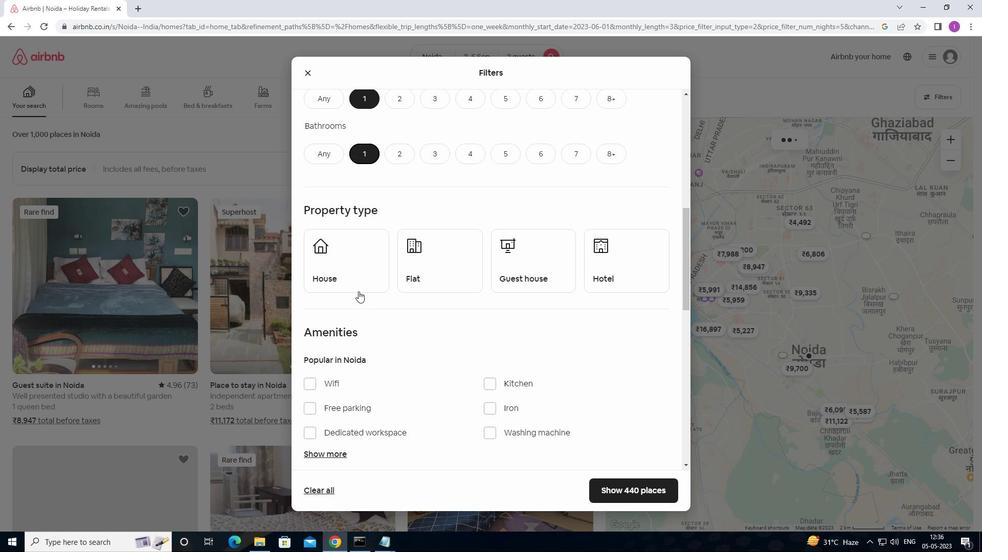 
Action: Mouse pressed left at (349, 276)
Screenshot: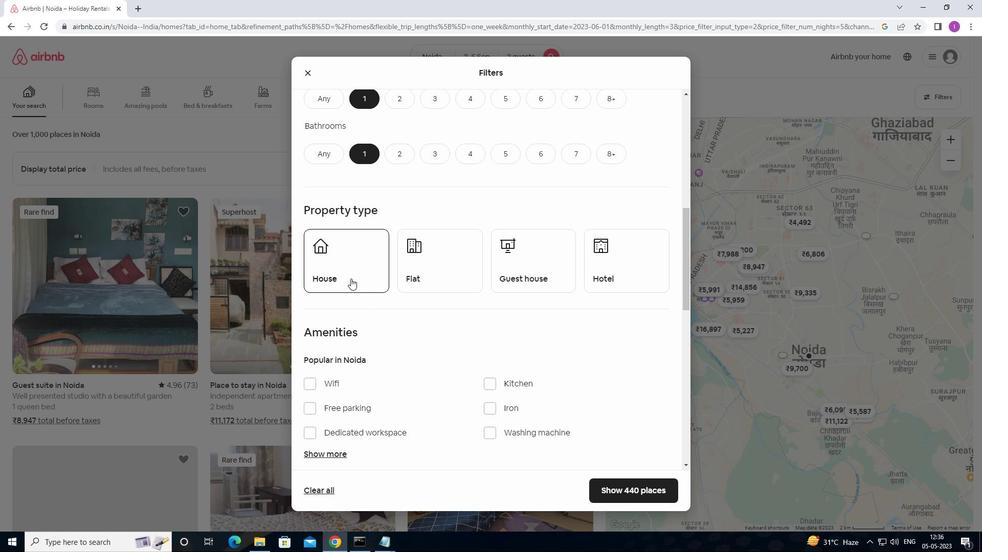 
Action: Mouse moved to (410, 275)
Screenshot: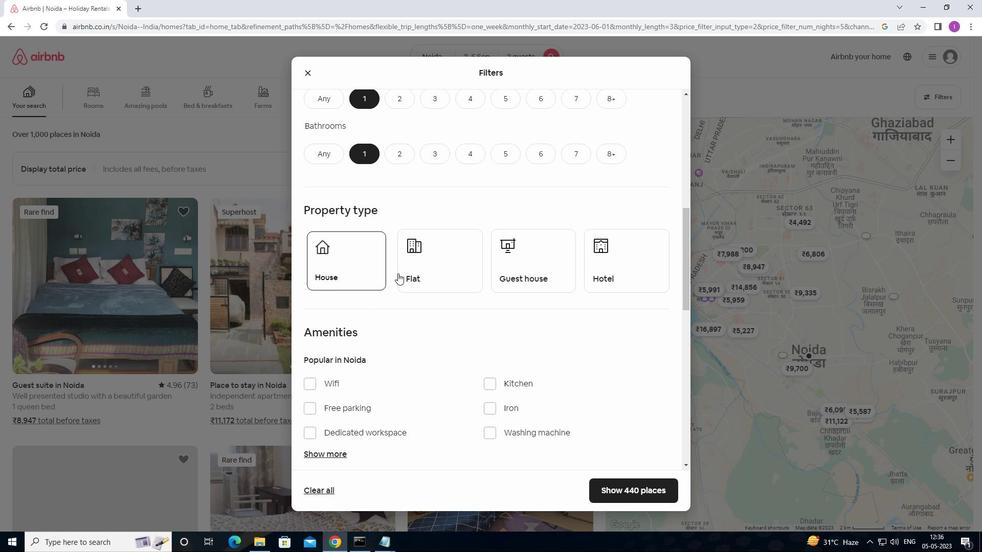 
Action: Mouse pressed left at (410, 275)
Screenshot: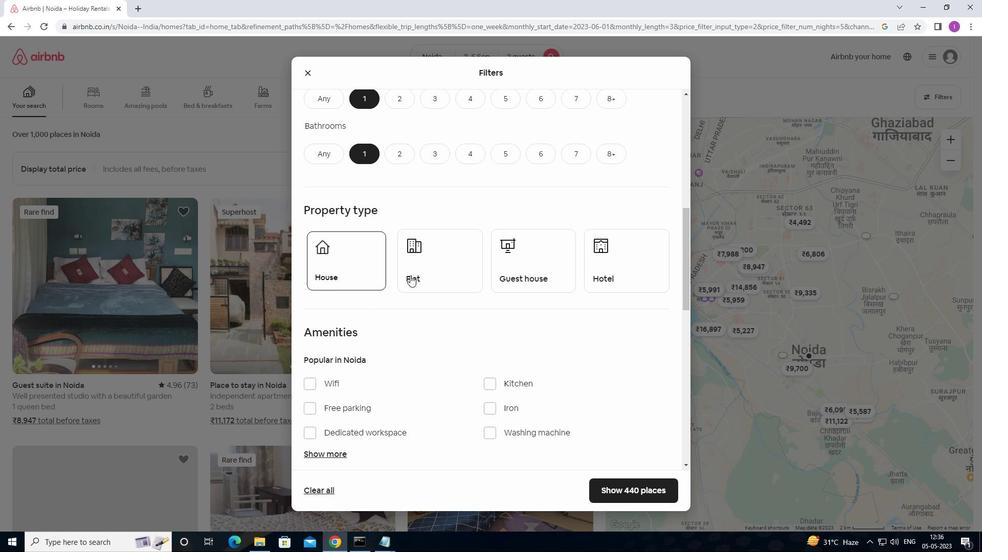 
Action: Mouse moved to (523, 277)
Screenshot: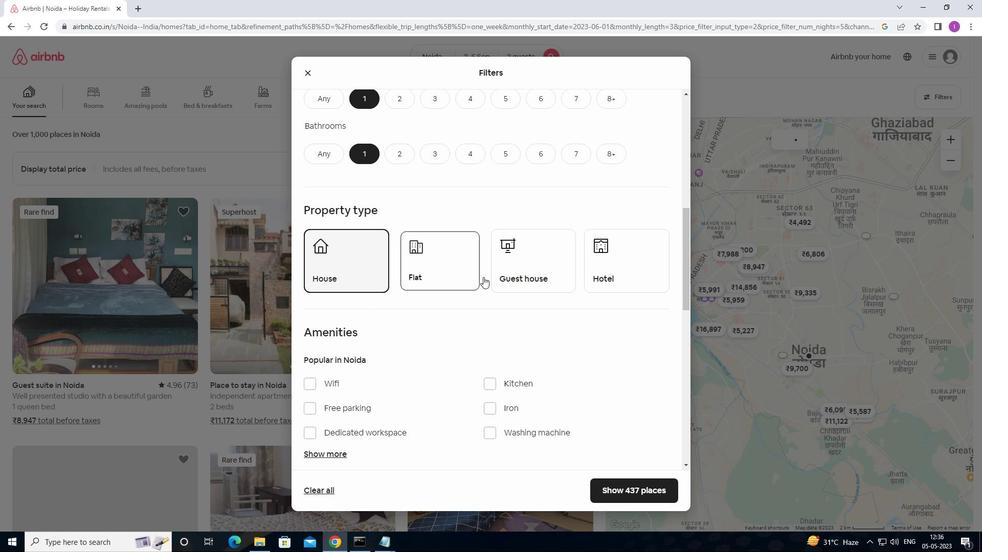 
Action: Mouse pressed left at (523, 277)
Screenshot: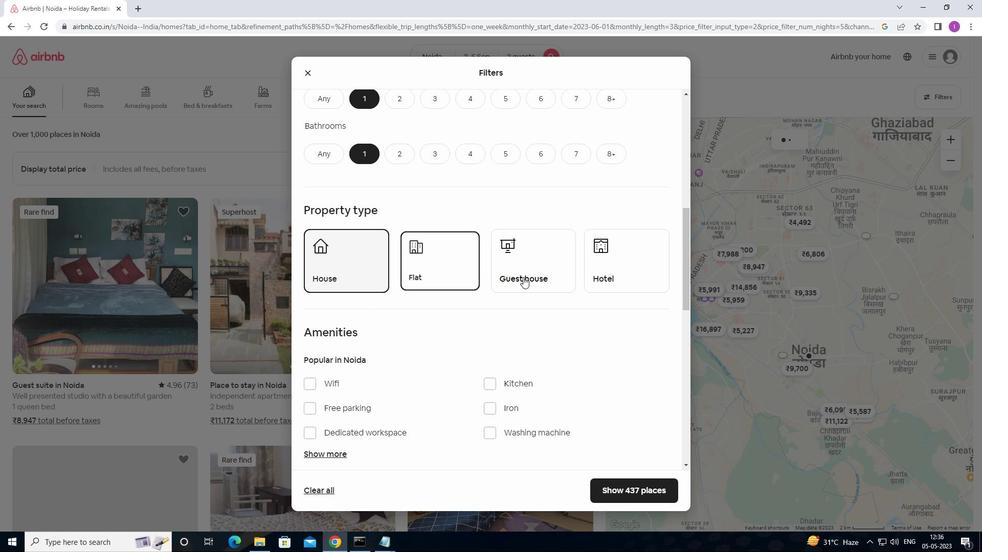 
Action: Mouse moved to (641, 287)
Screenshot: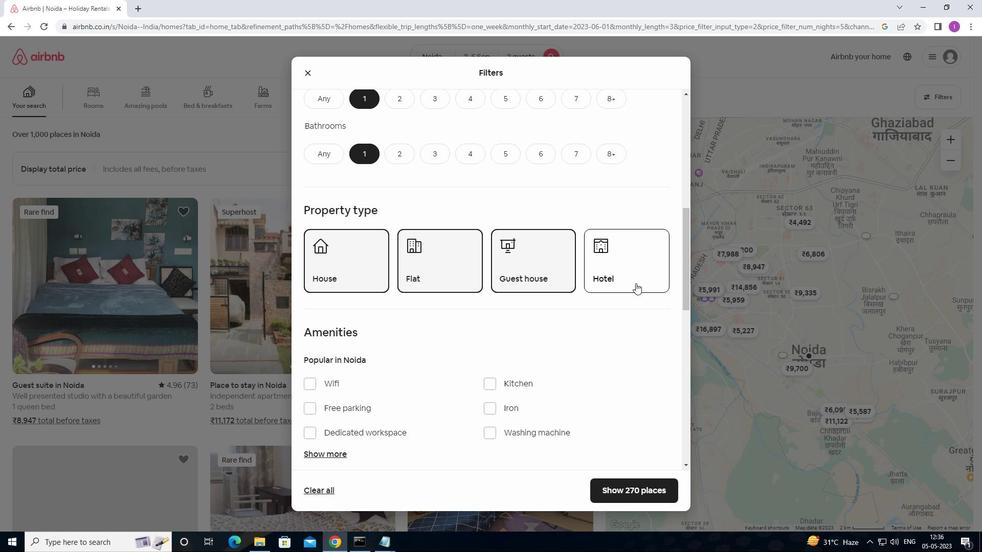 
Action: Mouse pressed left at (641, 287)
Screenshot: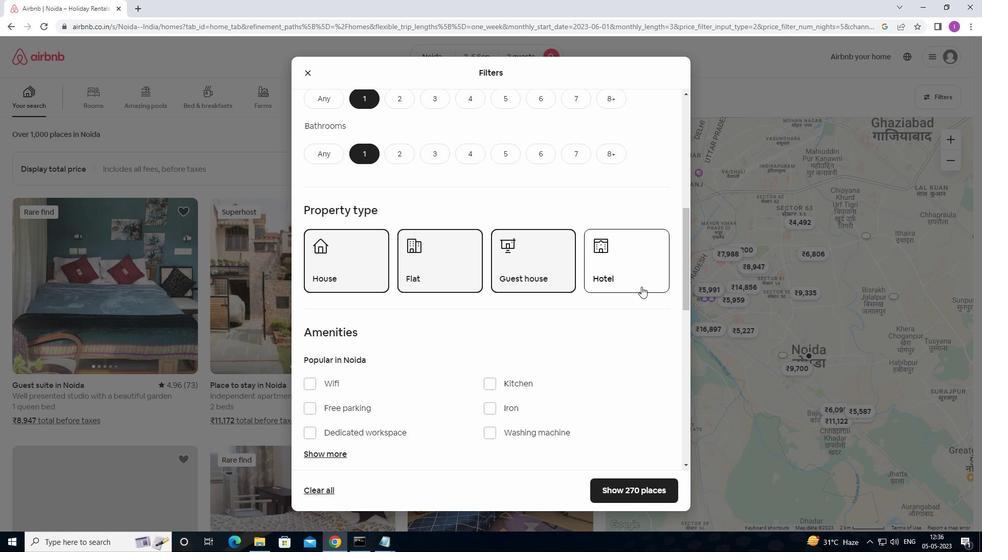 
Action: Mouse moved to (570, 306)
Screenshot: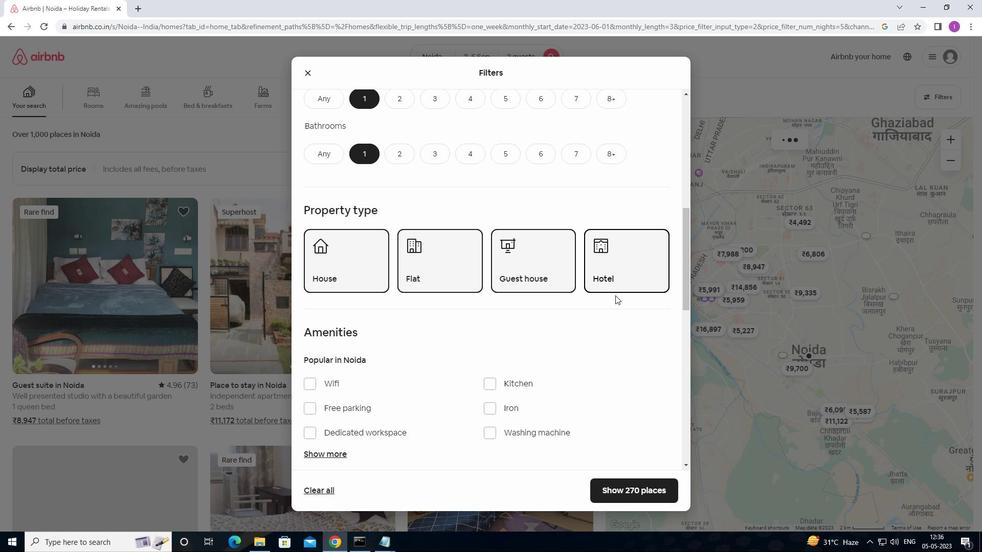 
Action: Mouse scrolled (570, 306) with delta (0, 0)
Screenshot: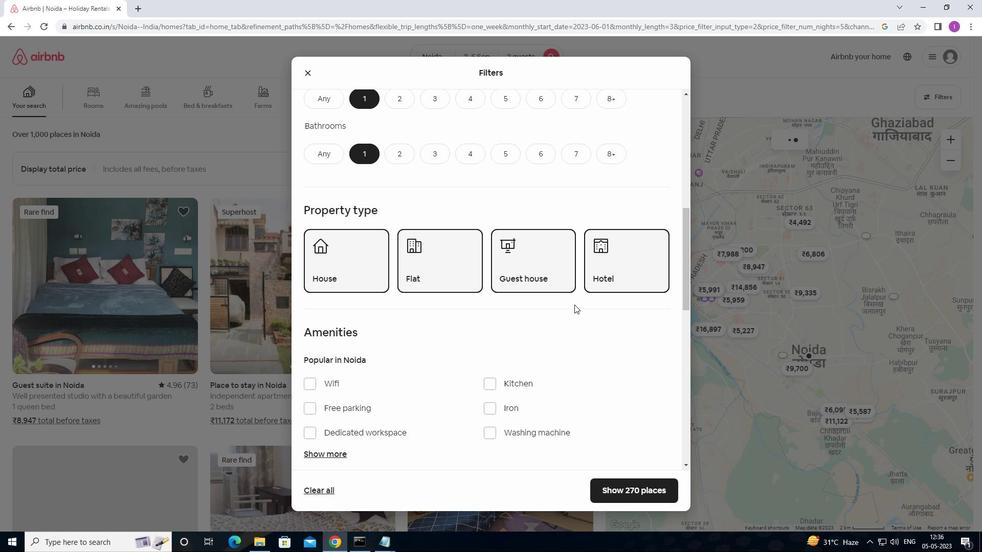 
Action: Mouse scrolled (570, 306) with delta (0, 0)
Screenshot: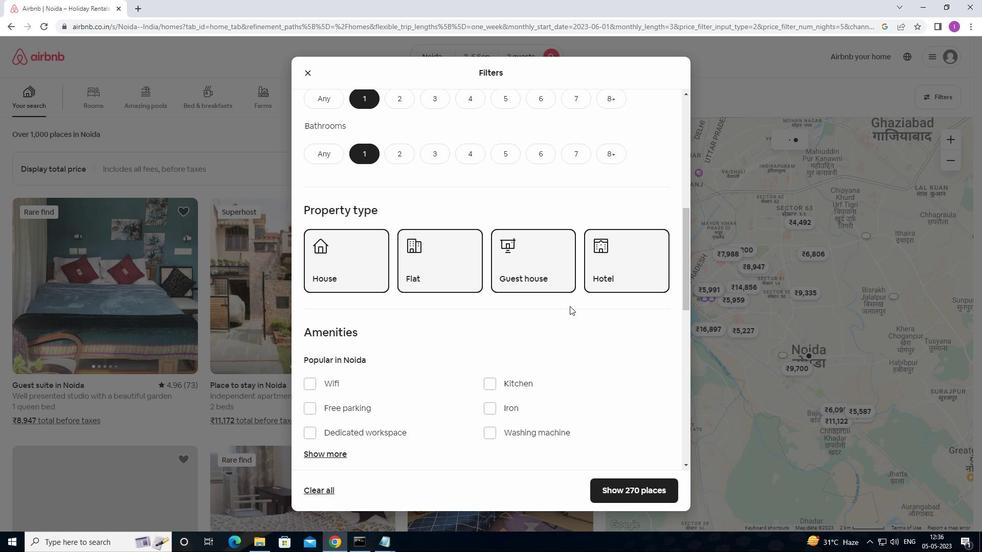 
Action: Mouse scrolled (570, 306) with delta (0, 0)
Screenshot: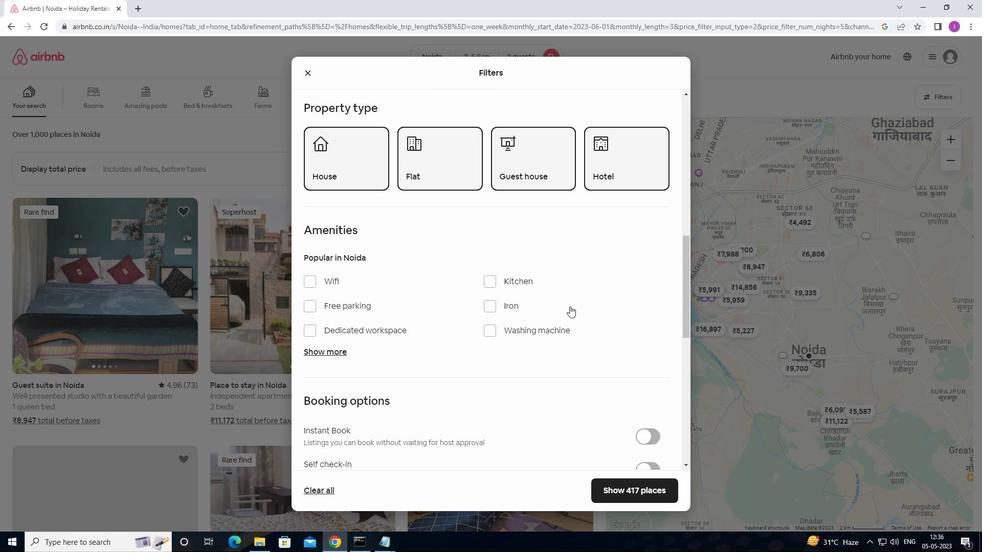 
Action: Mouse moved to (491, 279)
Screenshot: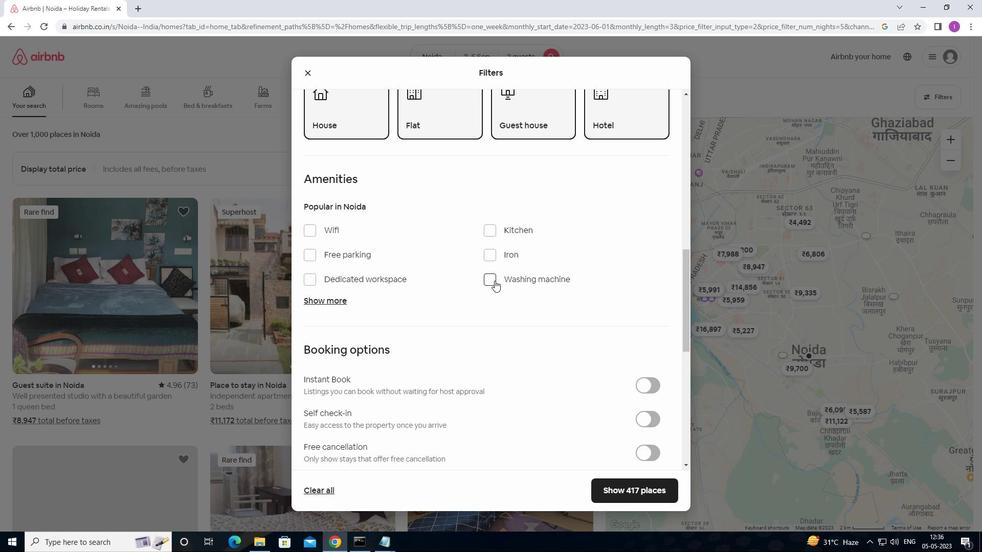 
Action: Mouse pressed left at (491, 279)
Screenshot: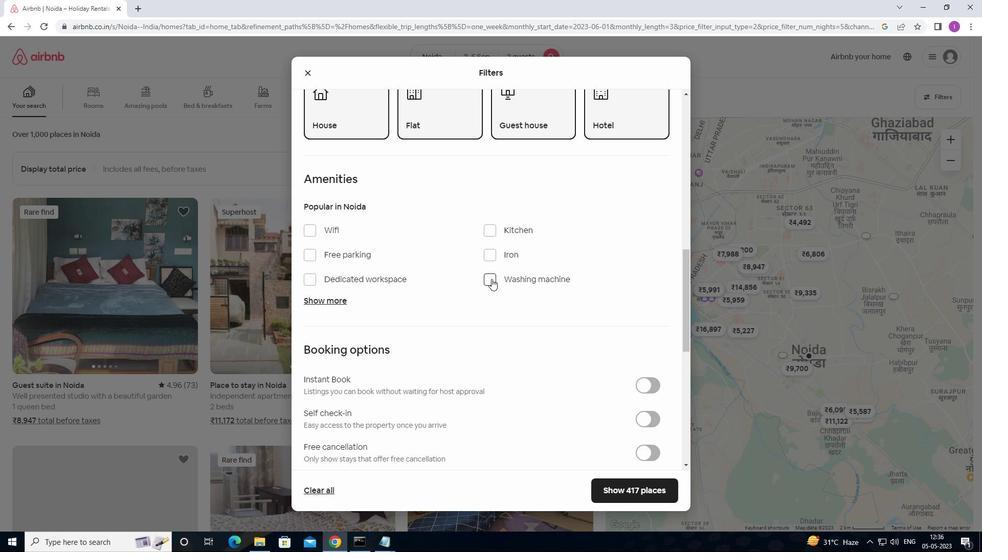 
Action: Mouse moved to (587, 307)
Screenshot: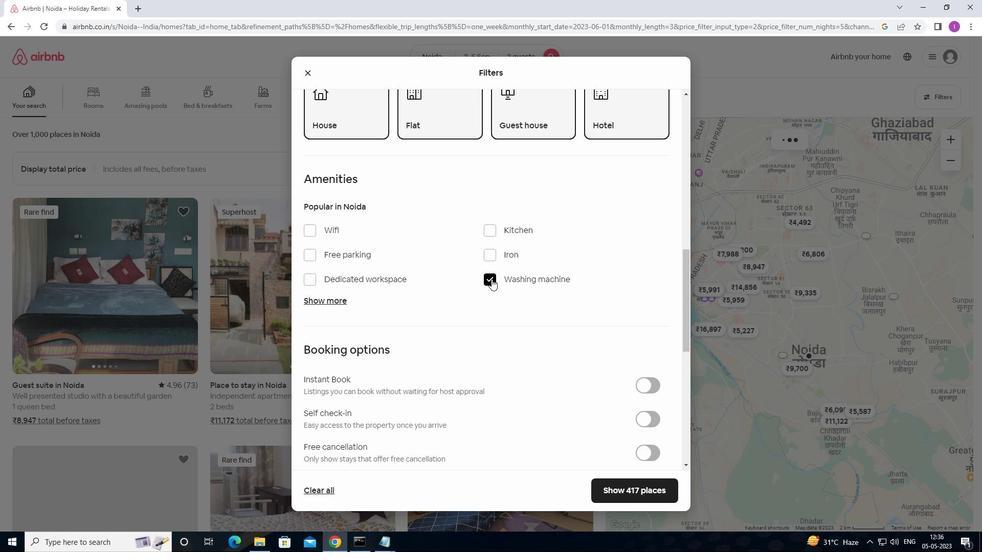 
Action: Mouse scrolled (587, 307) with delta (0, 0)
Screenshot: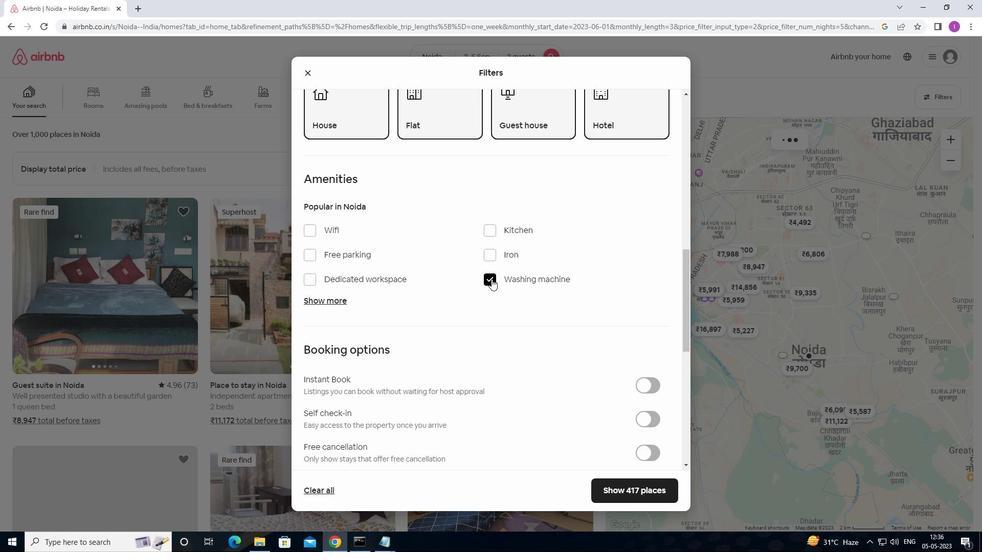 
Action: Mouse scrolled (587, 307) with delta (0, 0)
Screenshot: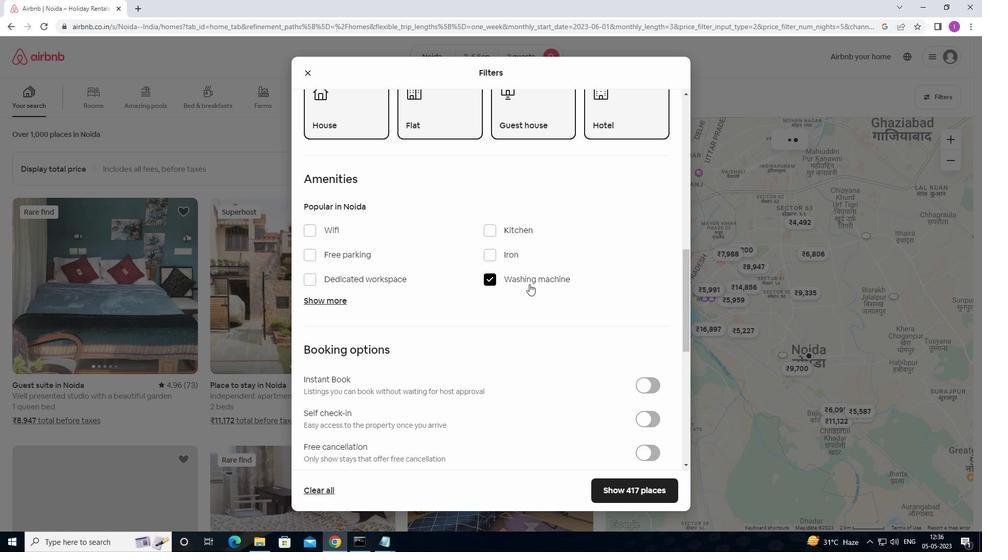 
Action: Mouse scrolled (587, 307) with delta (0, 0)
Screenshot: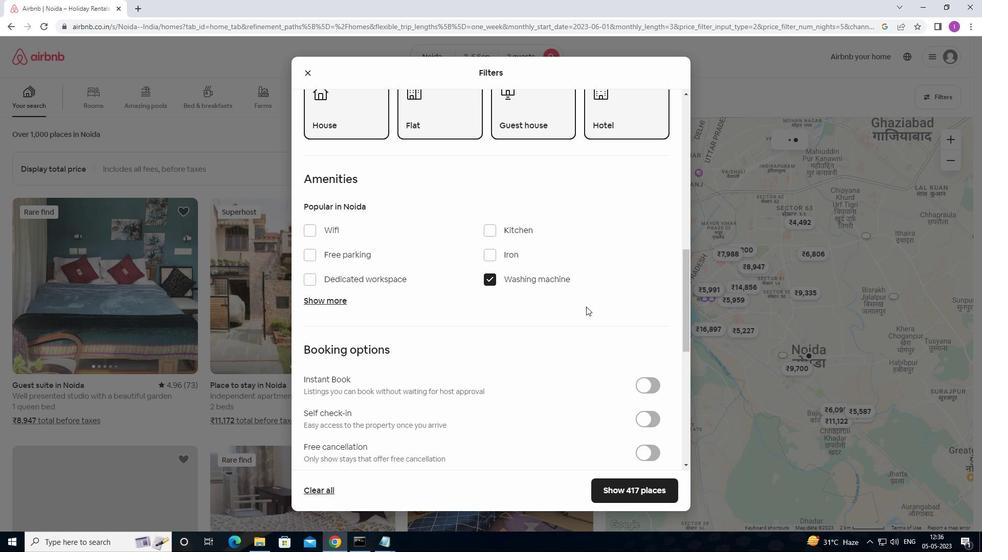 
Action: Mouse moved to (652, 270)
Screenshot: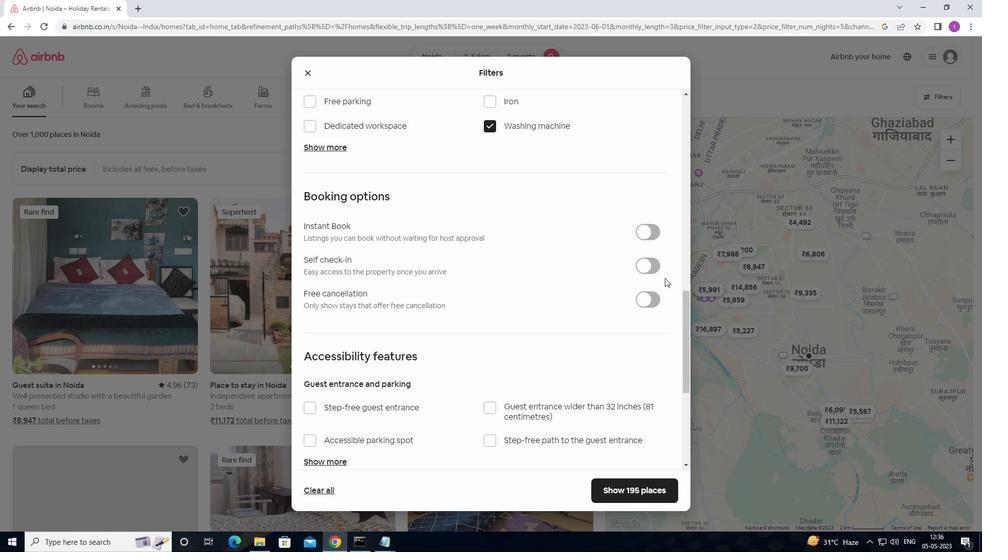 
Action: Mouse pressed left at (652, 270)
Screenshot: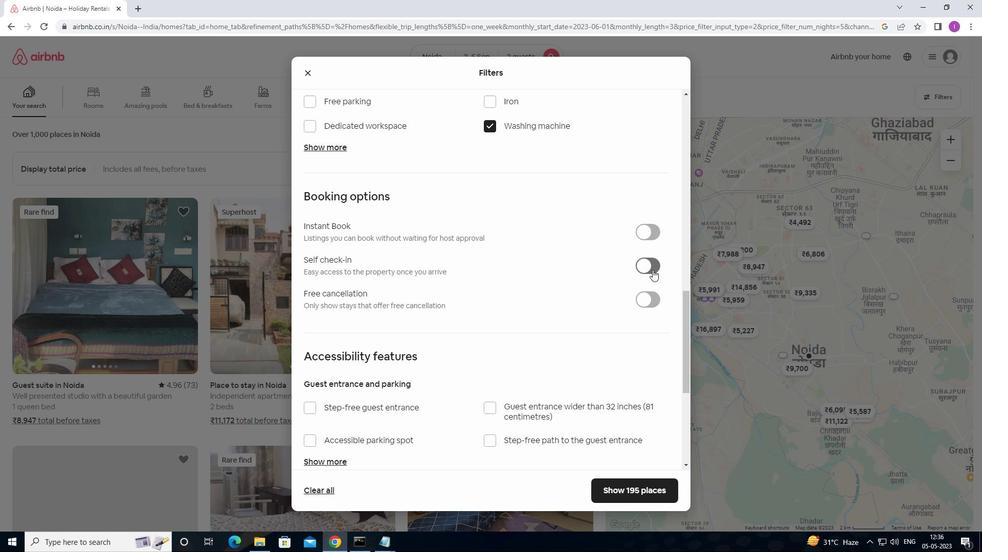
Action: Mouse moved to (531, 286)
Screenshot: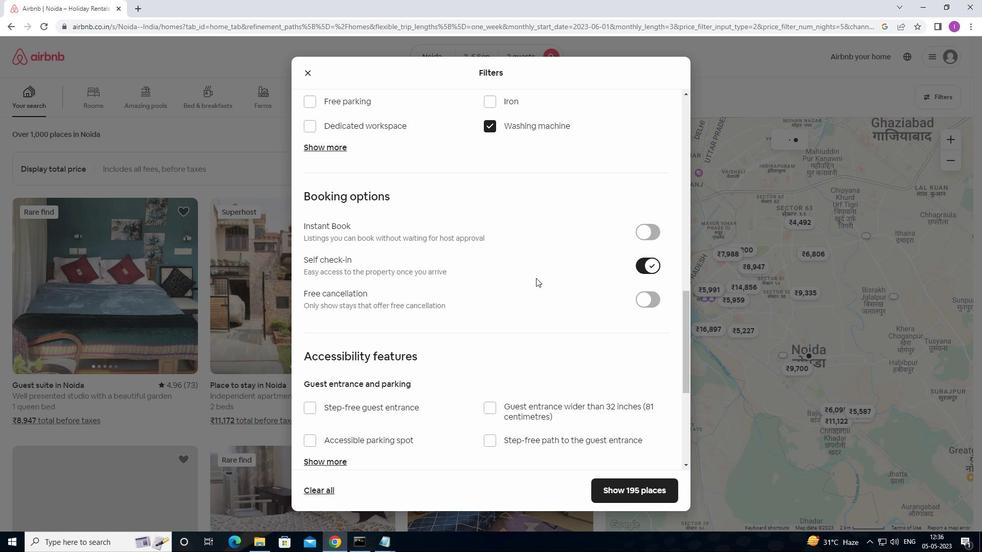 
Action: Mouse scrolled (531, 286) with delta (0, 0)
Screenshot: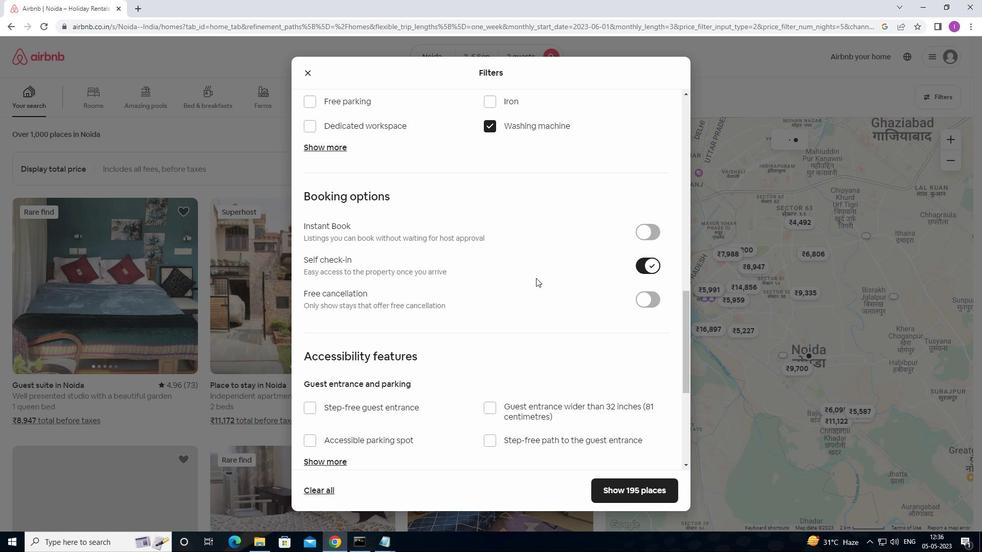 
Action: Mouse moved to (531, 286)
Screenshot: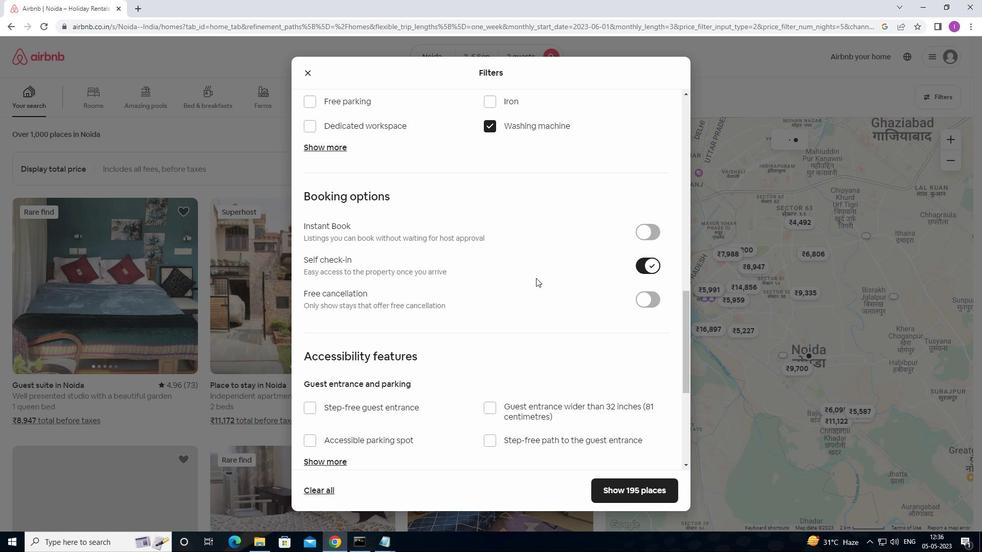 
Action: Mouse scrolled (531, 286) with delta (0, 0)
Screenshot: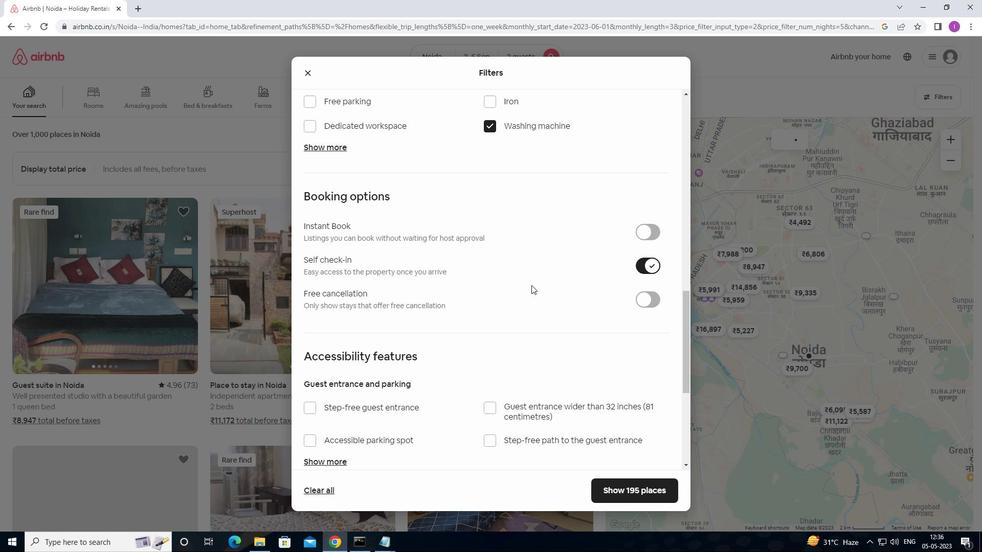 
Action: Mouse moved to (530, 288)
Screenshot: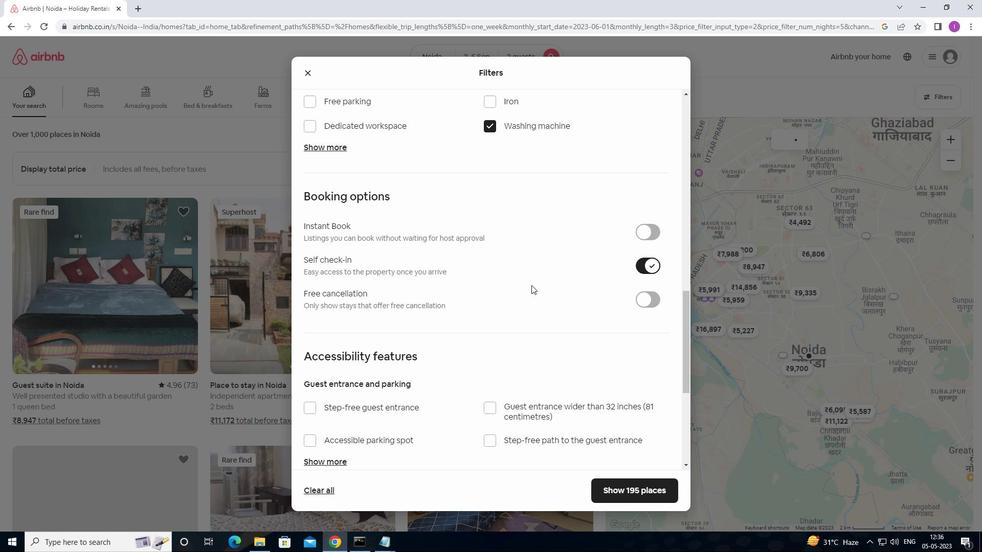 
Action: Mouse scrolled (530, 287) with delta (0, 0)
Screenshot: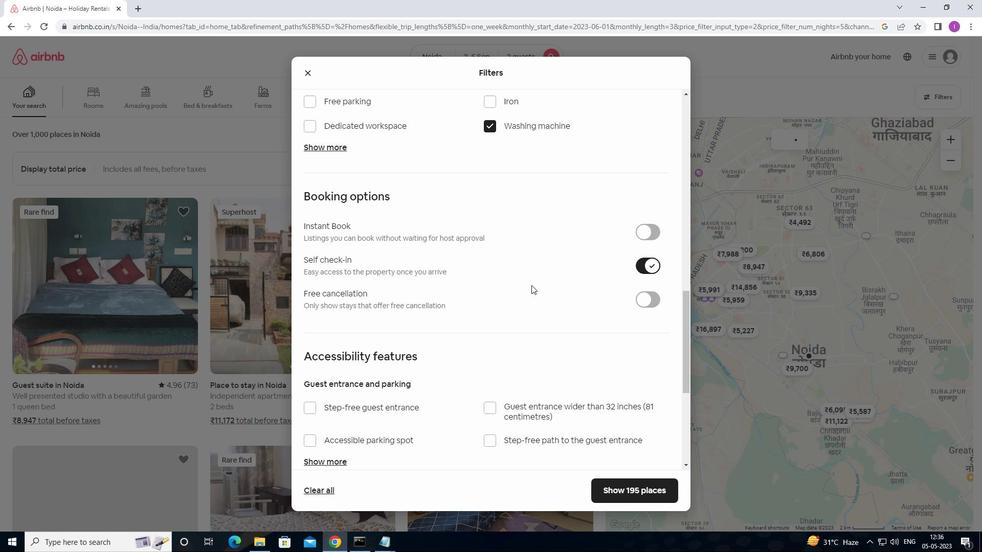 
Action: Mouse moved to (527, 301)
Screenshot: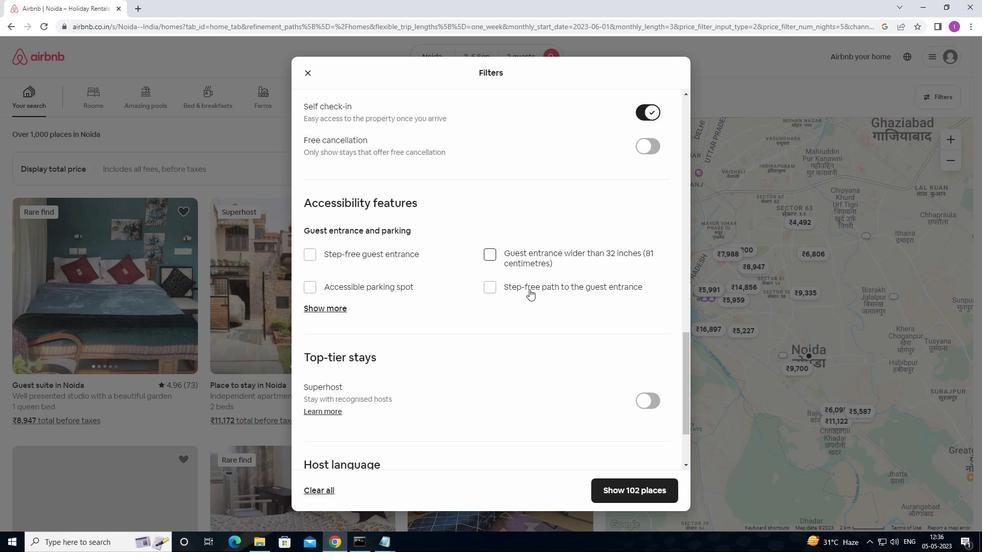
Action: Mouse scrolled (527, 301) with delta (0, 0)
Screenshot: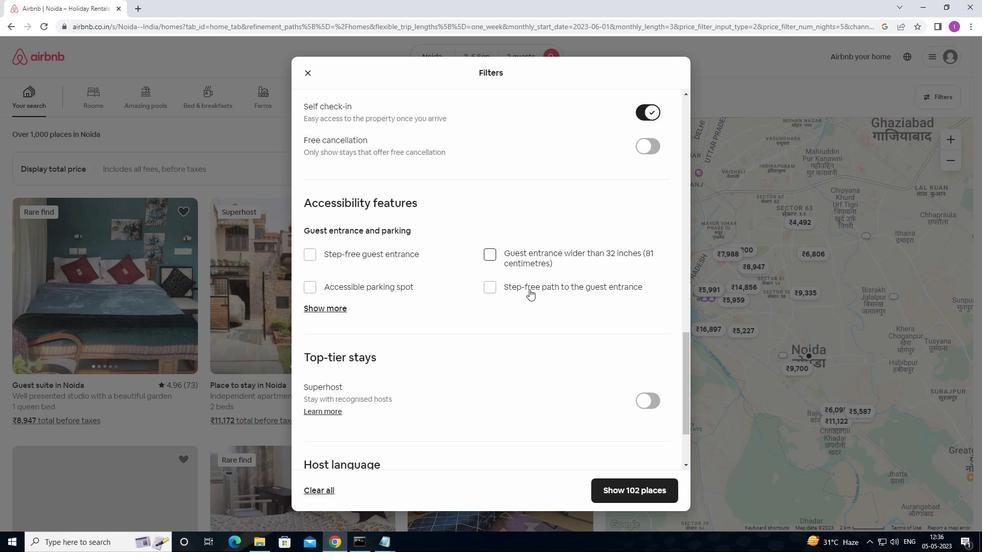 
Action: Mouse moved to (526, 308)
Screenshot: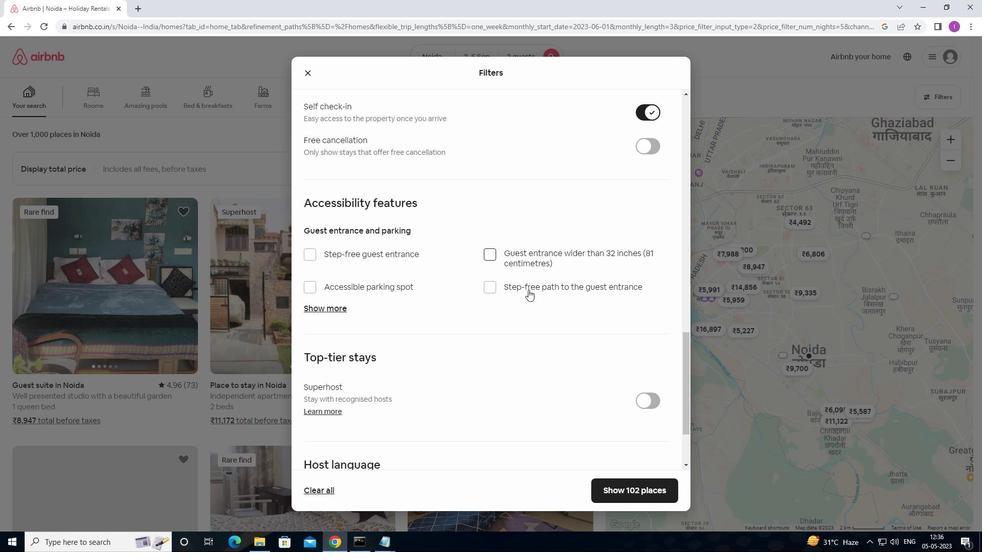 
Action: Mouse scrolled (526, 307) with delta (0, 0)
Screenshot: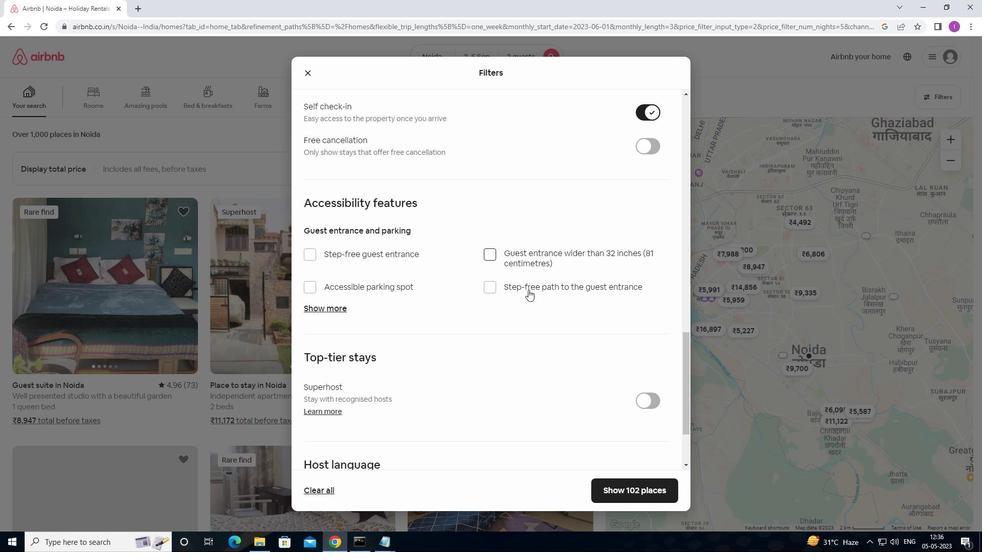 
Action: Mouse moved to (516, 321)
Screenshot: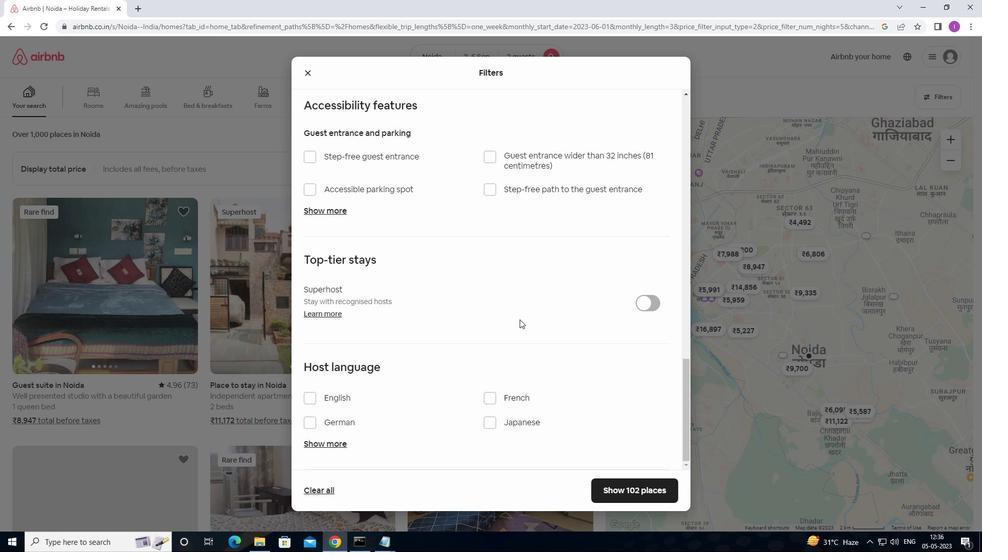 
Action: Mouse scrolled (516, 321) with delta (0, 0)
Screenshot: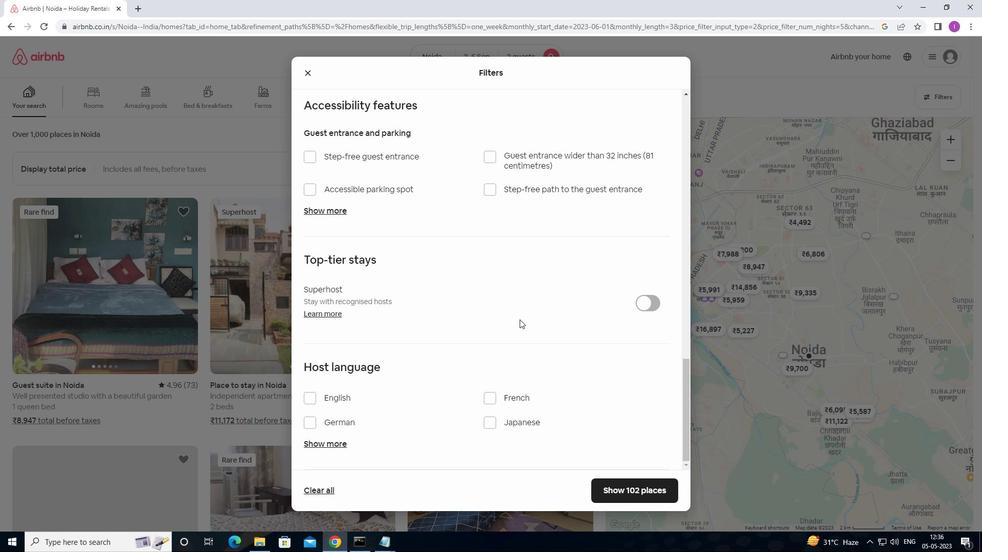 
Action: Mouse moved to (516, 323)
Screenshot: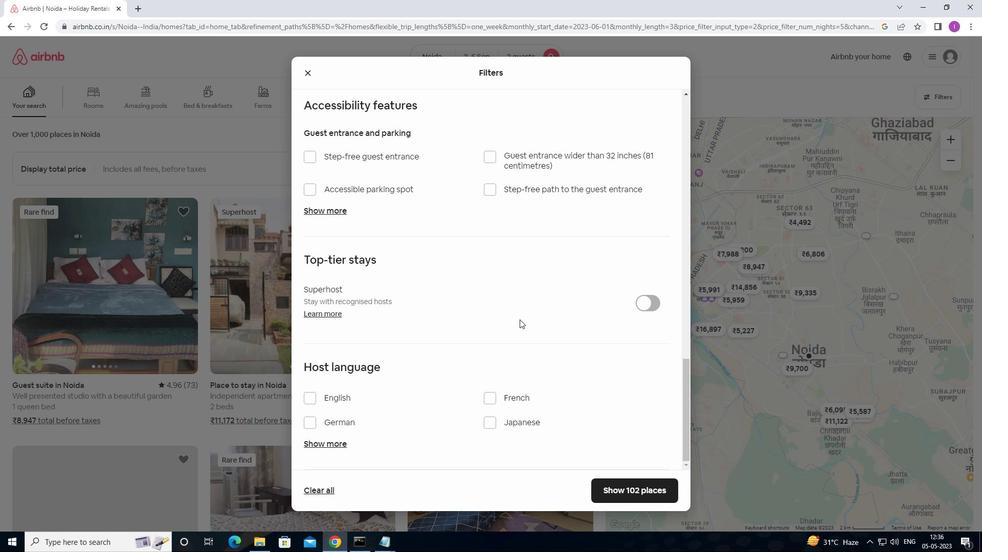
Action: Mouse scrolled (516, 322) with delta (0, 0)
Screenshot: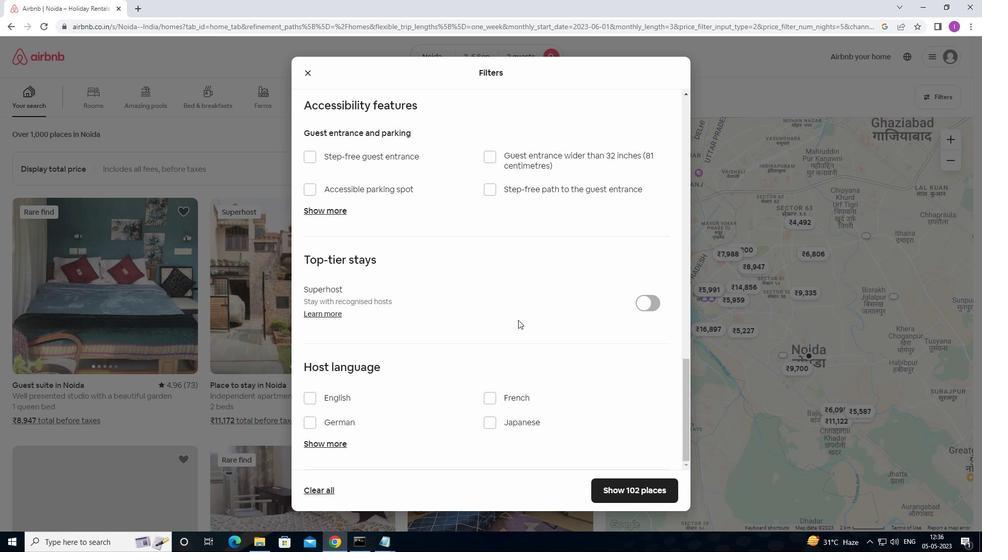 
Action: Mouse moved to (515, 324)
Screenshot: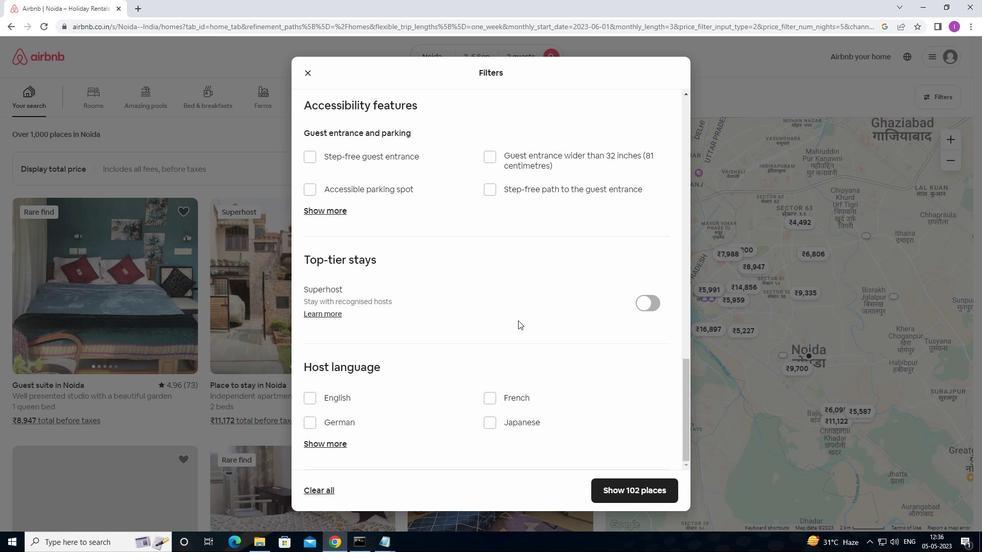 
Action: Mouse scrolled (515, 323) with delta (0, 0)
Screenshot: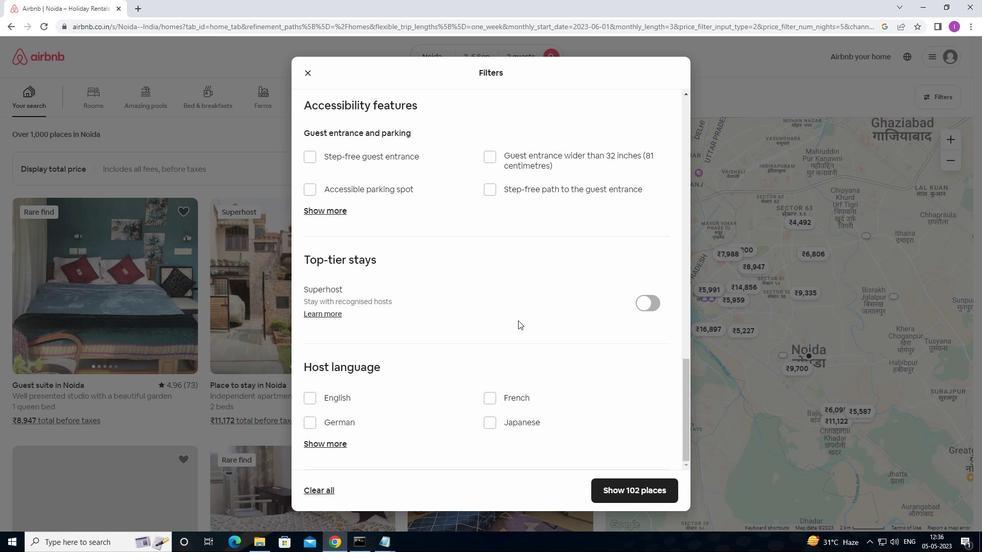 
Action: Mouse moved to (311, 396)
Screenshot: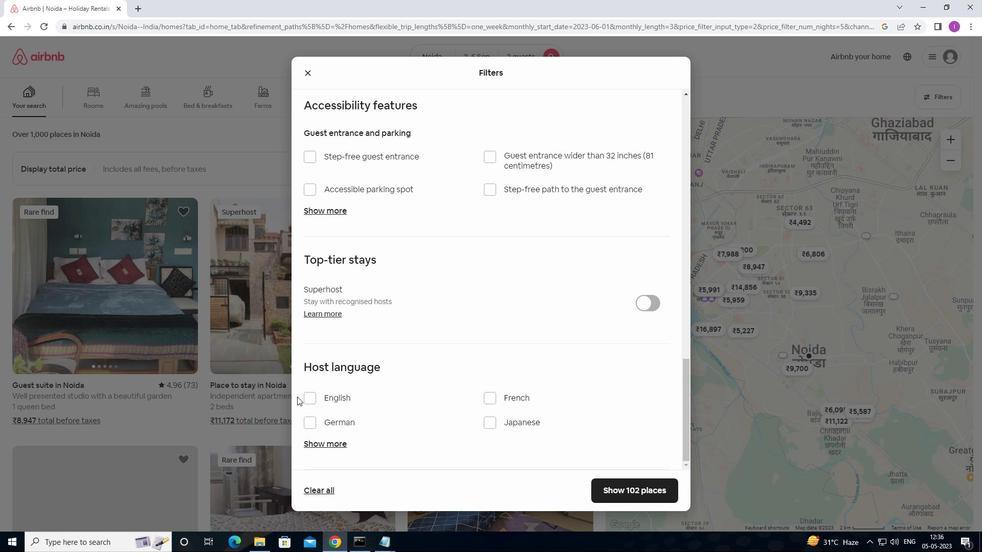 
Action: Mouse pressed left at (311, 396)
Screenshot: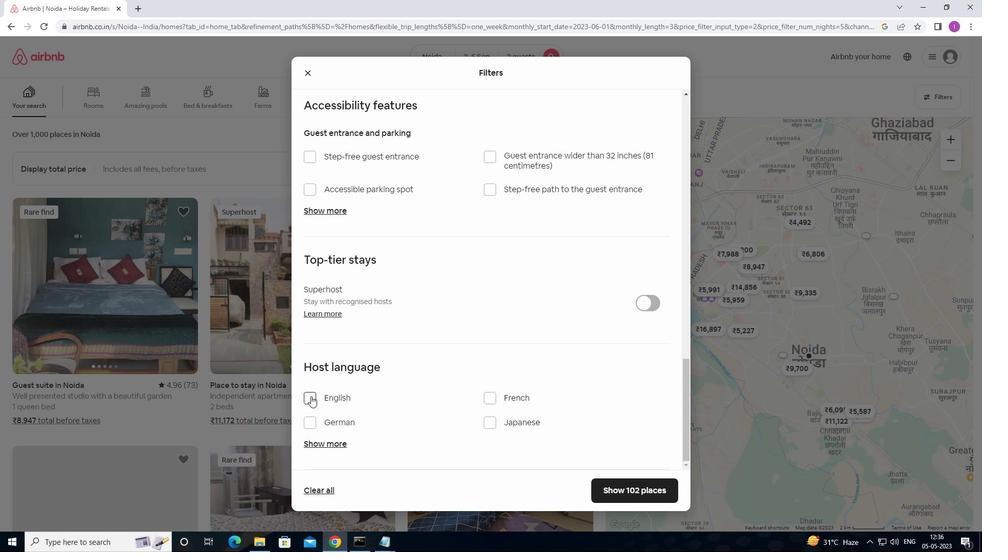 
Action: Mouse moved to (614, 488)
Screenshot: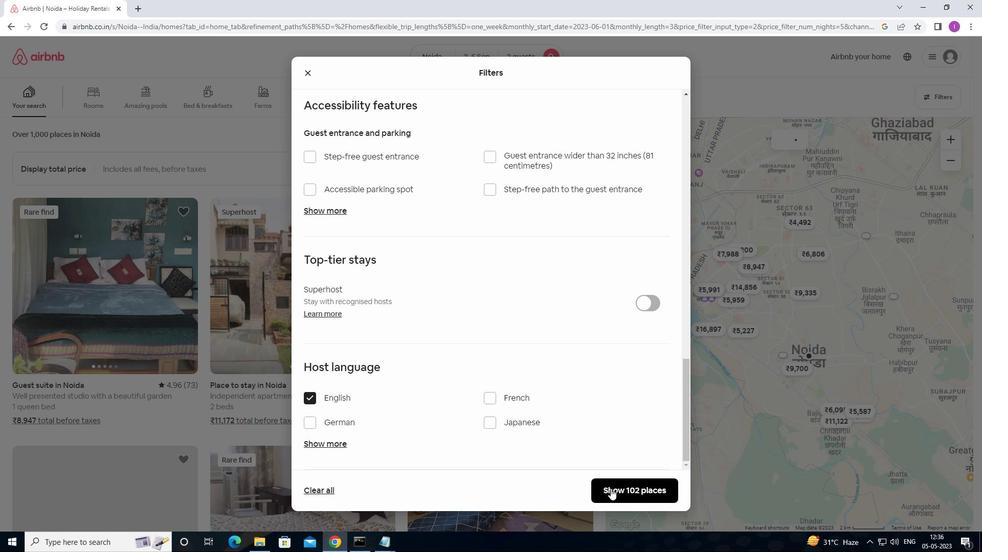 
Action: Mouse pressed left at (614, 488)
Screenshot: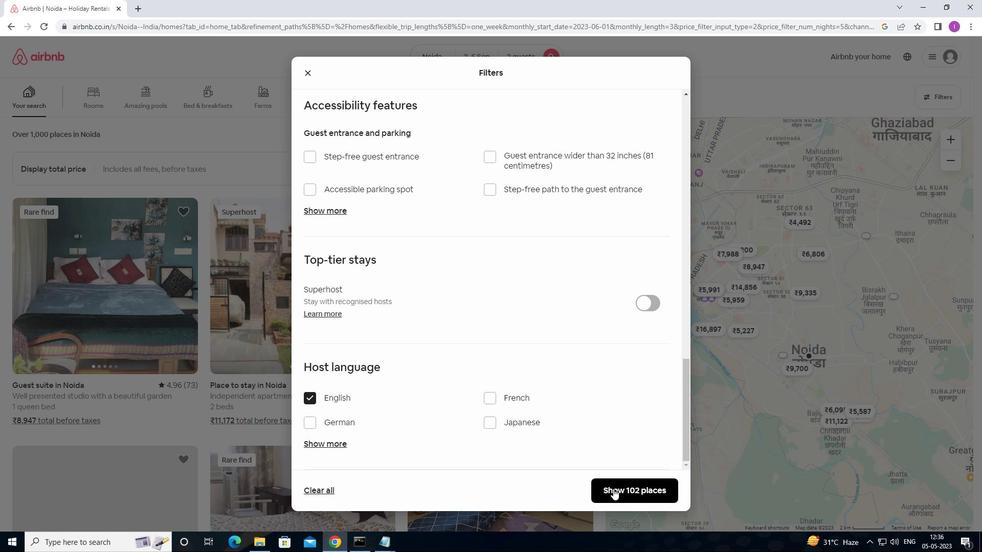 
Action: Mouse moved to (621, 489)
Screenshot: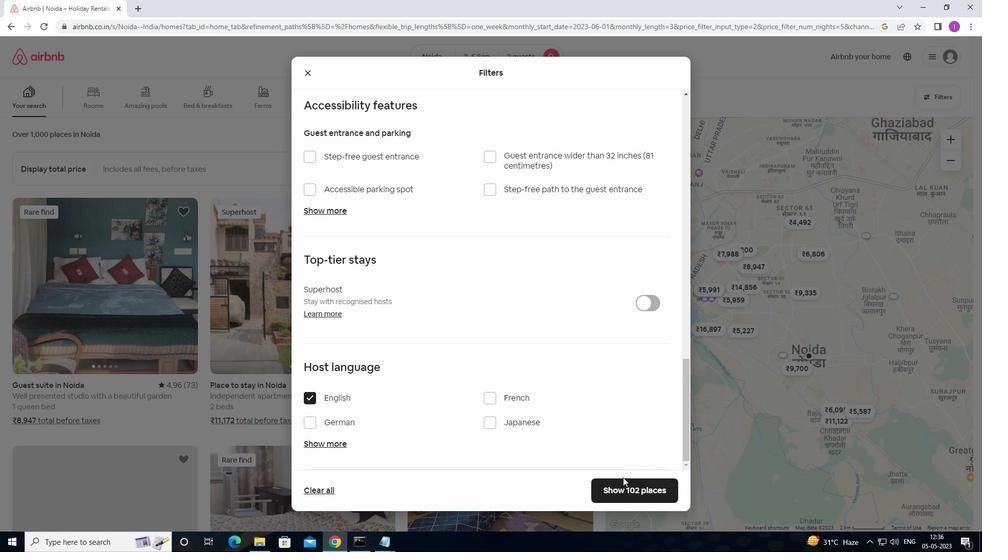 
Action: Mouse pressed left at (621, 489)
Screenshot: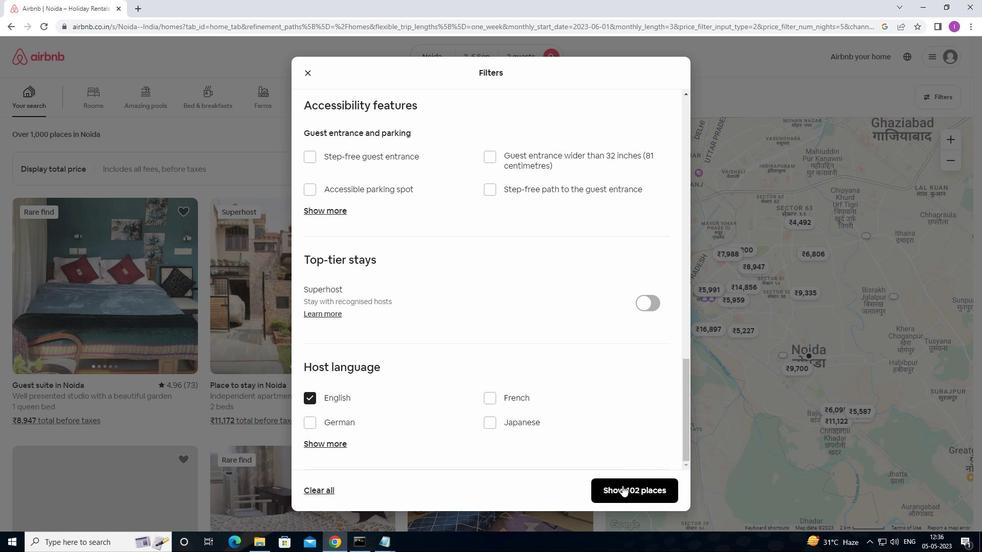 
Action: Mouse moved to (681, 451)
Screenshot: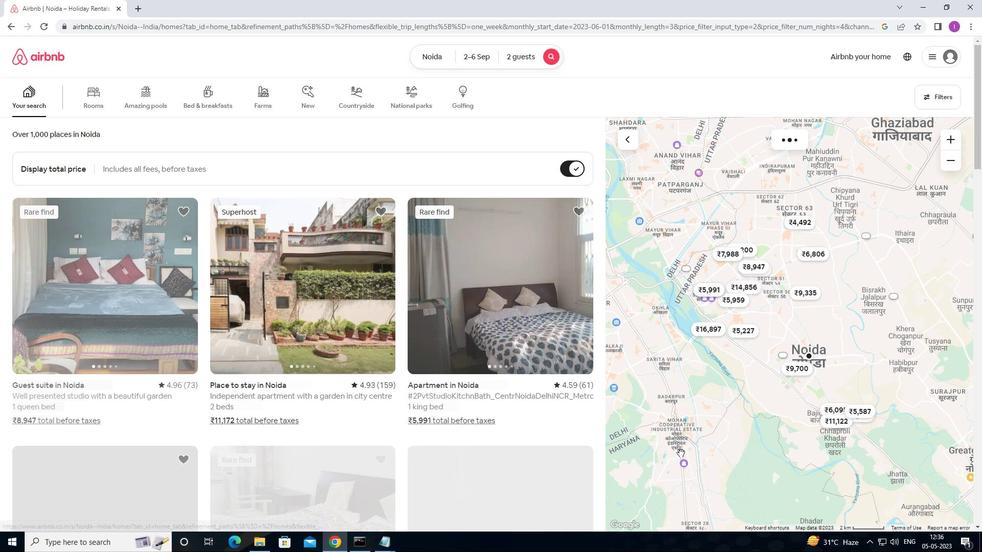 
